 Task: AssignCarxxstreet791@gmail.com as Assignee of Child Issue ChildIssue0000000159 of Issue Issue0000000080 in Backlog  in Scrum Project Project0000000016 in Jira. AssignCarxxstreet791@gmail.com as Assignee of Child Issue ChildIssue0000000160 of Issue Issue0000000080 in Backlog  in Scrum Project Project0000000016 in Jira. Assign Issue Issue0000000071 to Sprint Sprint0000000043 in Scrum Project Project0000000015 in Jira. Assign Issue Issue0000000072 to Sprint Sprint0000000043 in Scrum Project Project0000000015 in Jira. Assign Issue Issue0000000073 to Sprint Sprint0000000044 in Scrum Project Project0000000015 in Jira
Action: Mouse moved to (388, 526)
Screenshot: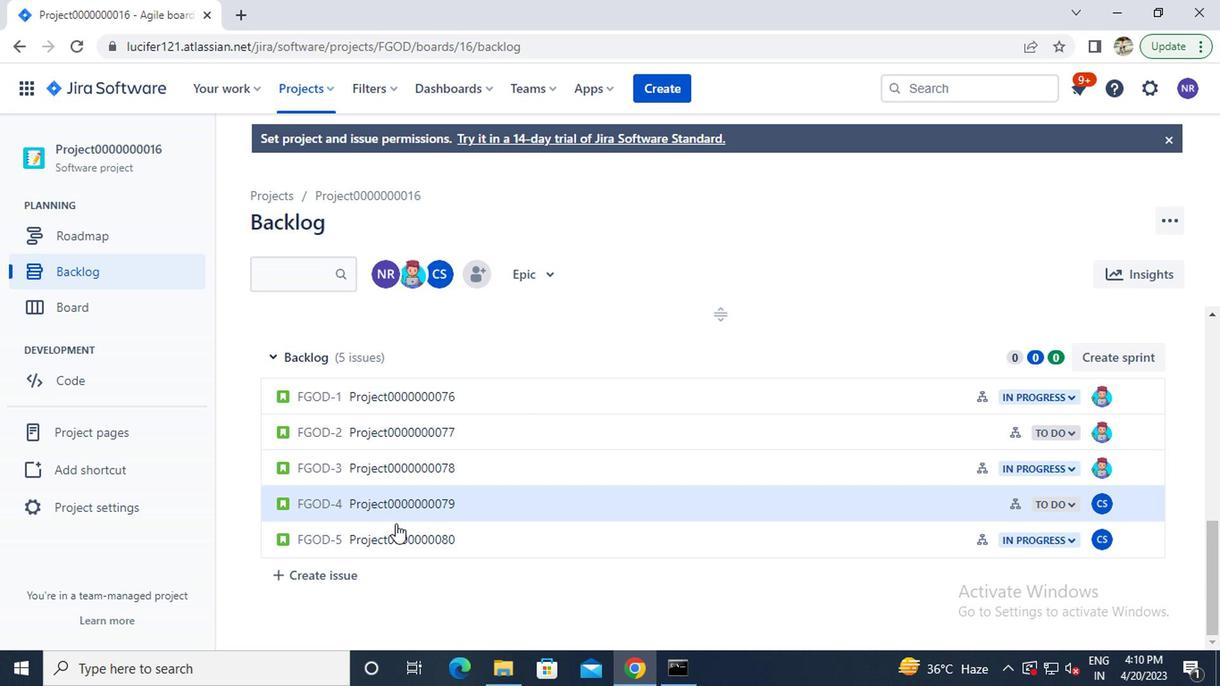 
Action: Mouse pressed left at (388, 526)
Screenshot: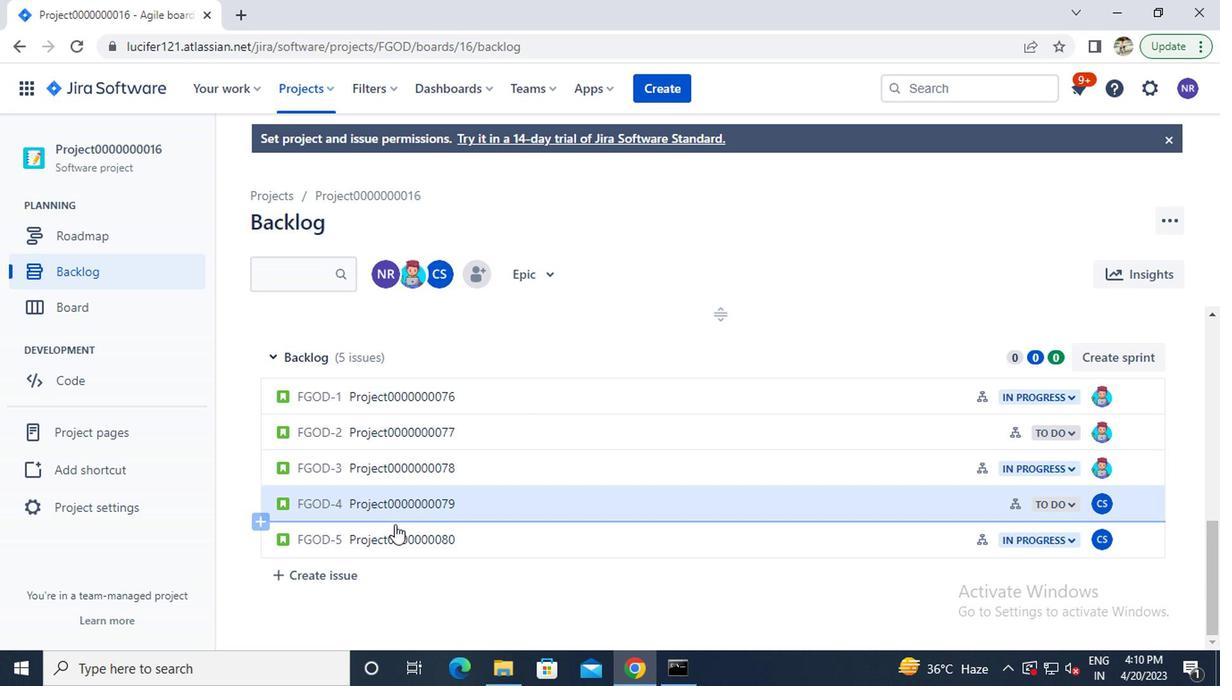 
Action: Mouse moved to (385, 530)
Screenshot: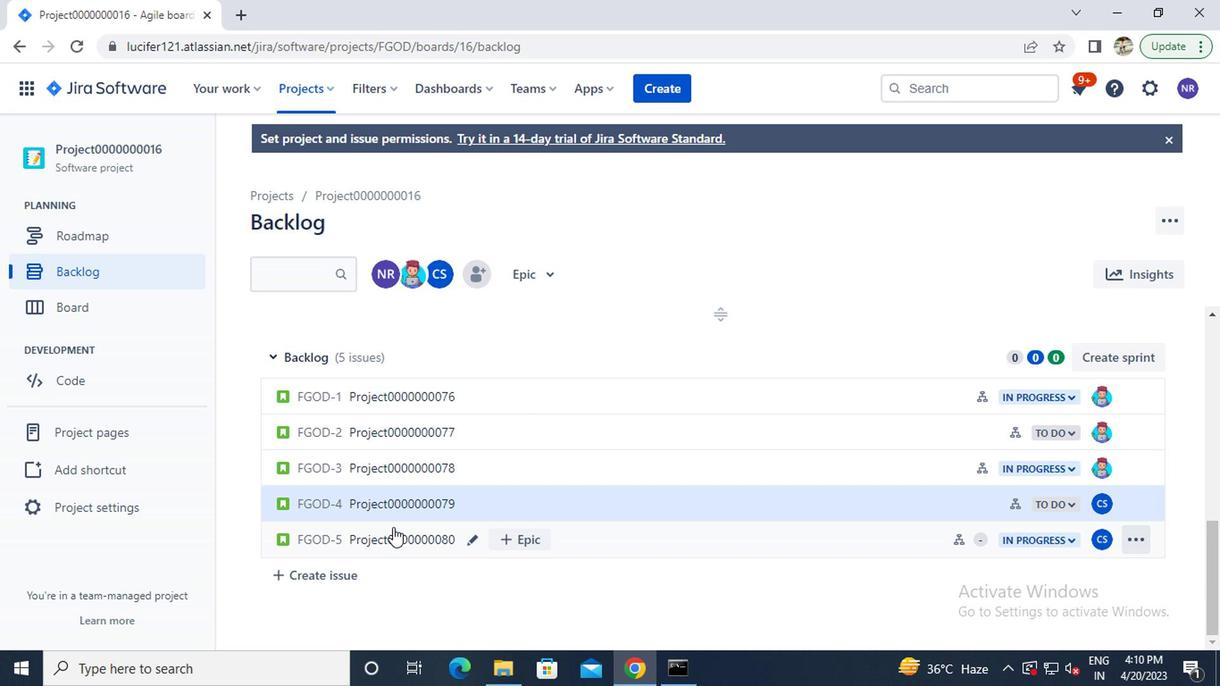 
Action: Mouse pressed left at (385, 530)
Screenshot: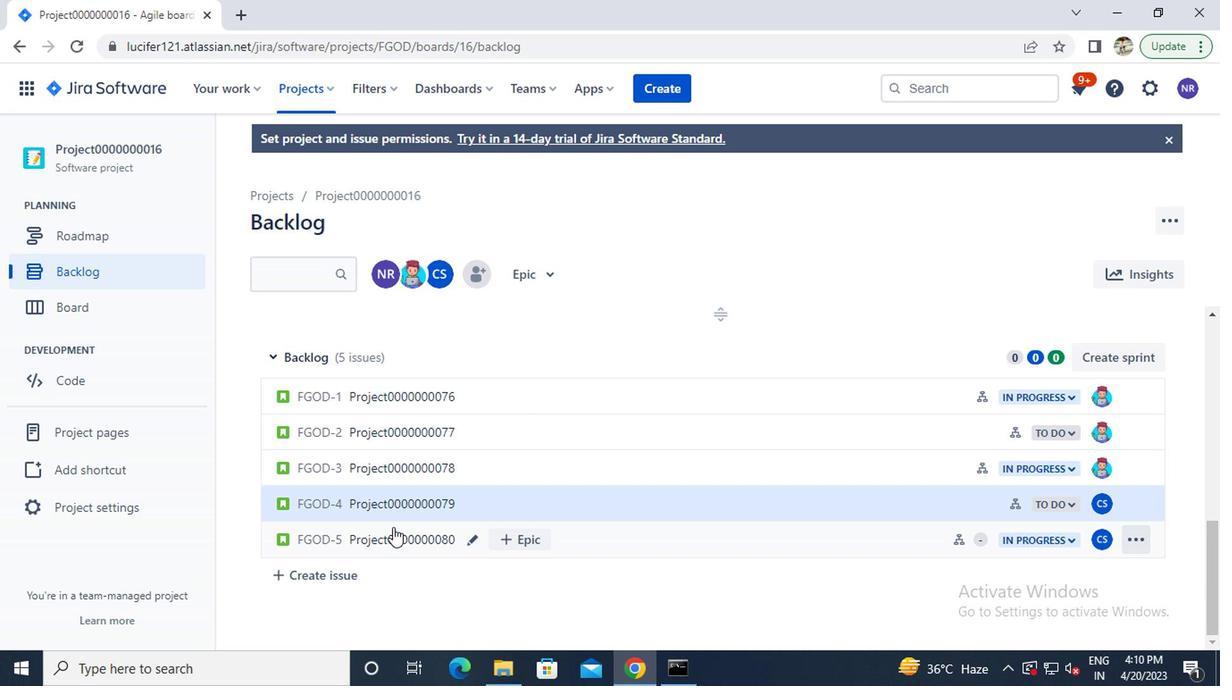 
Action: Mouse moved to (936, 457)
Screenshot: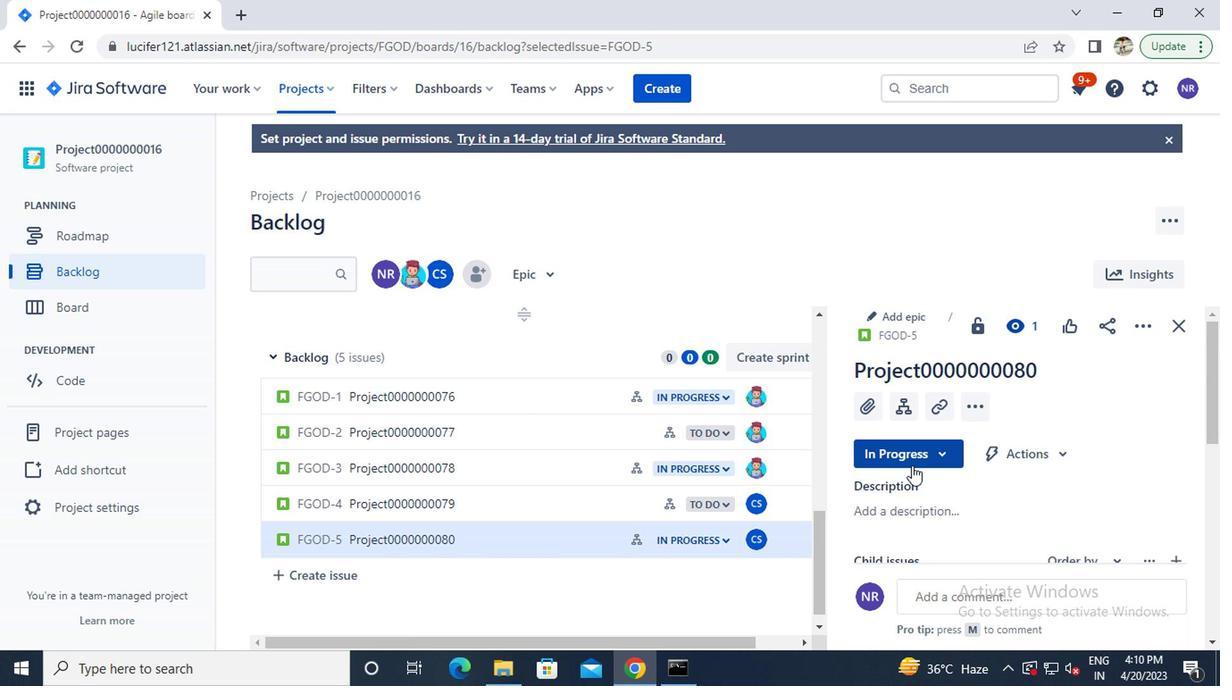 
Action: Mouse scrolled (936, 456) with delta (0, -1)
Screenshot: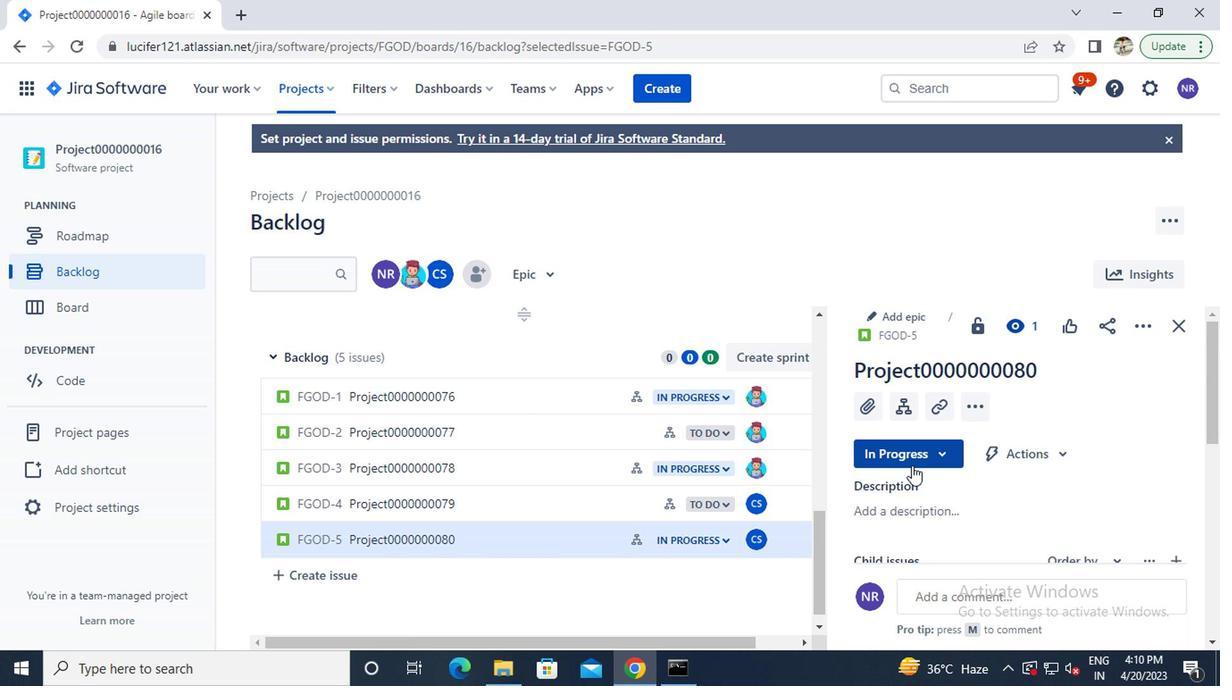 
Action: Mouse moved to (940, 455)
Screenshot: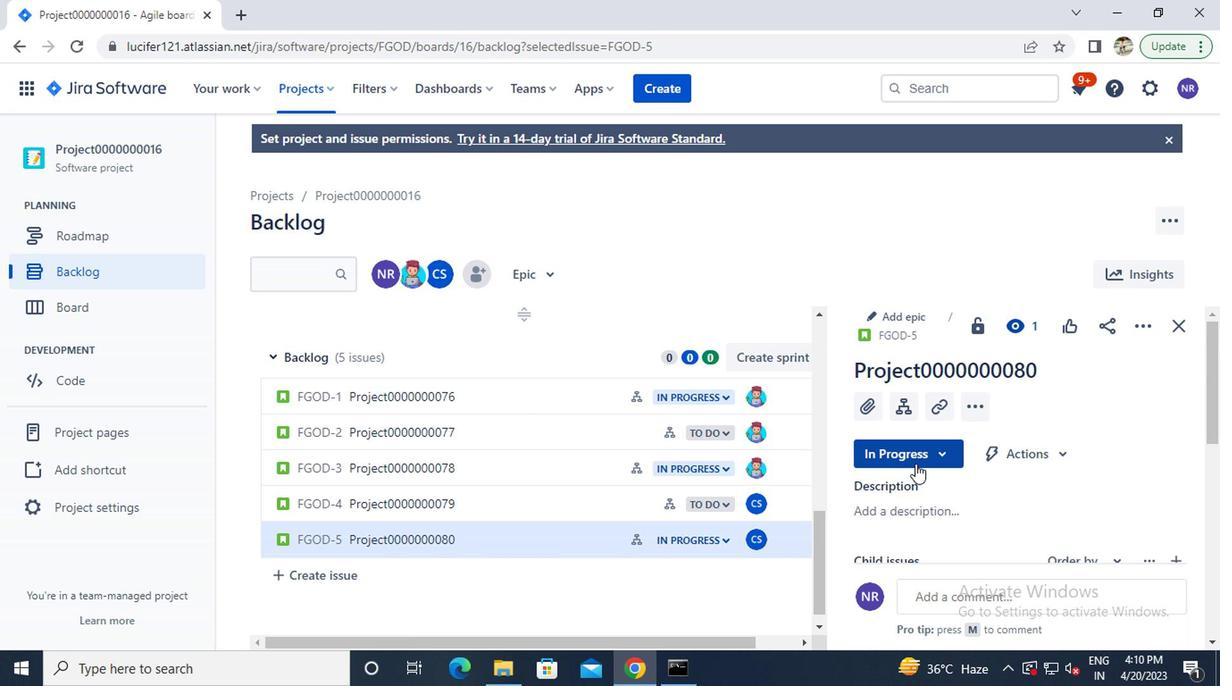 
Action: Mouse scrolled (940, 453) with delta (0, -1)
Screenshot: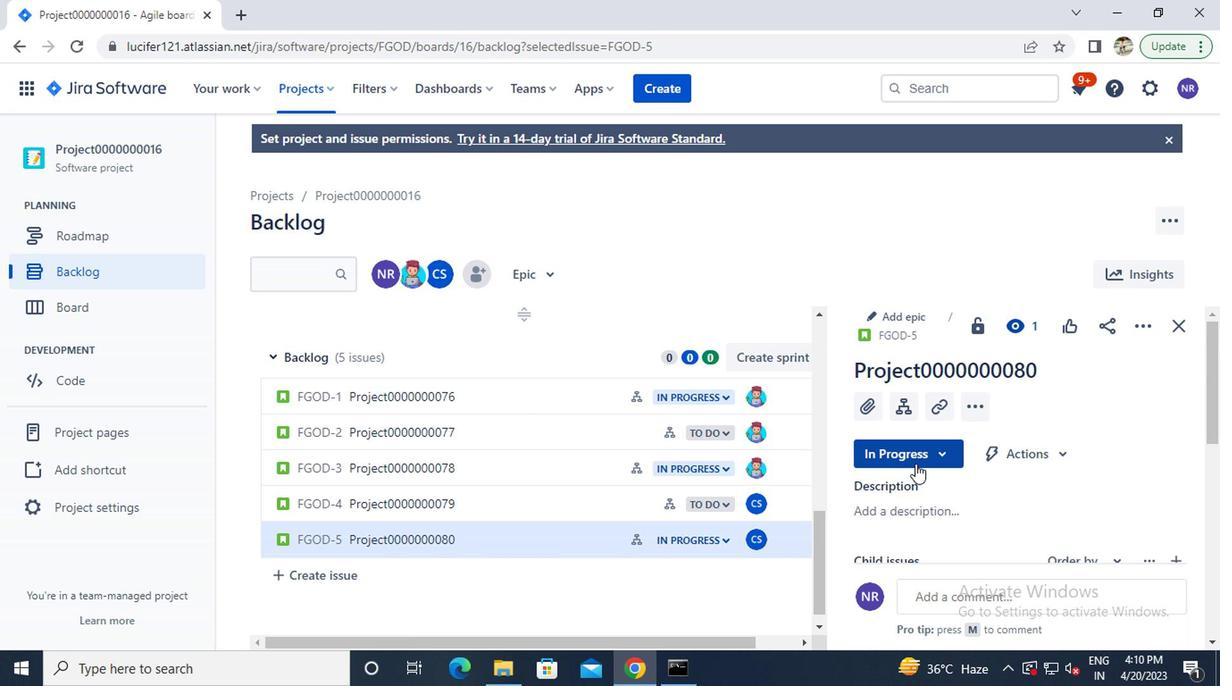 
Action: Mouse moved to (1101, 439)
Screenshot: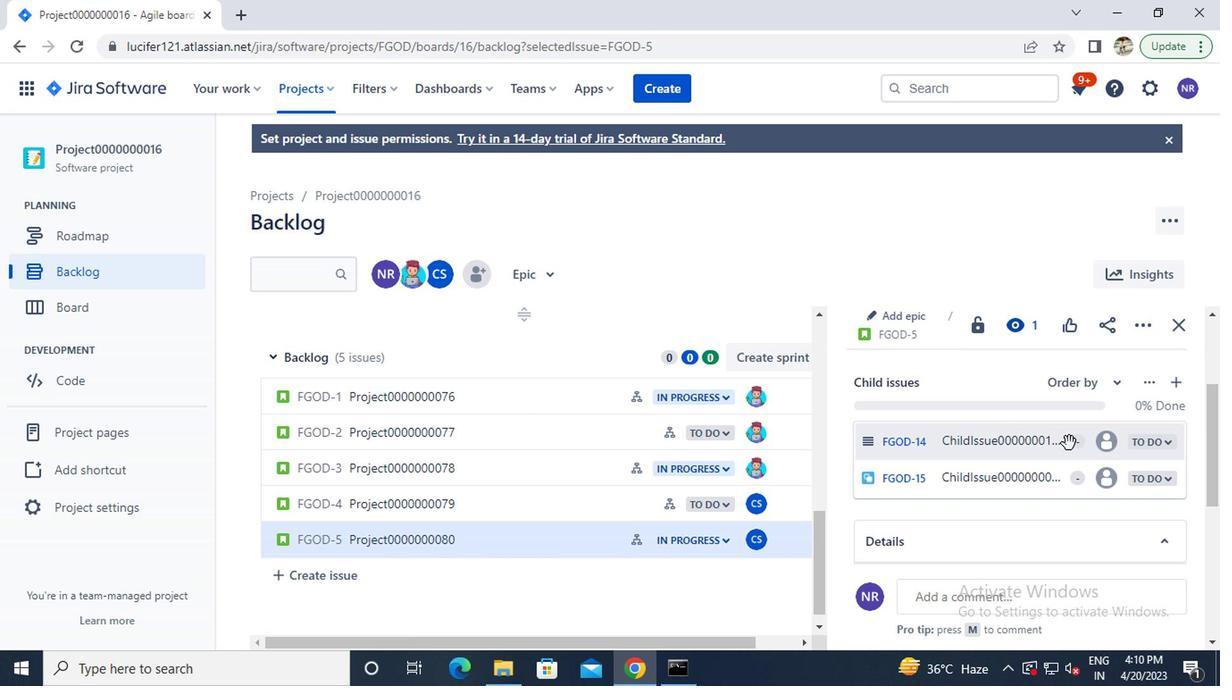 
Action: Mouse pressed left at (1101, 439)
Screenshot: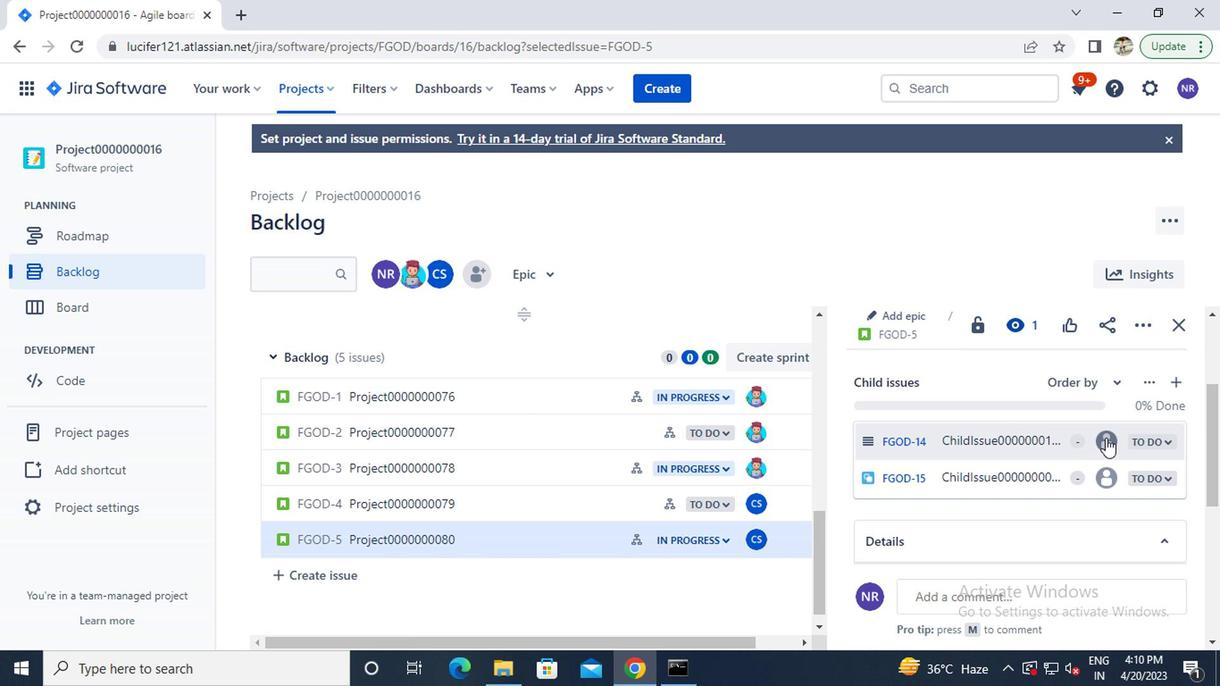 
Action: Key pressed c
Screenshot: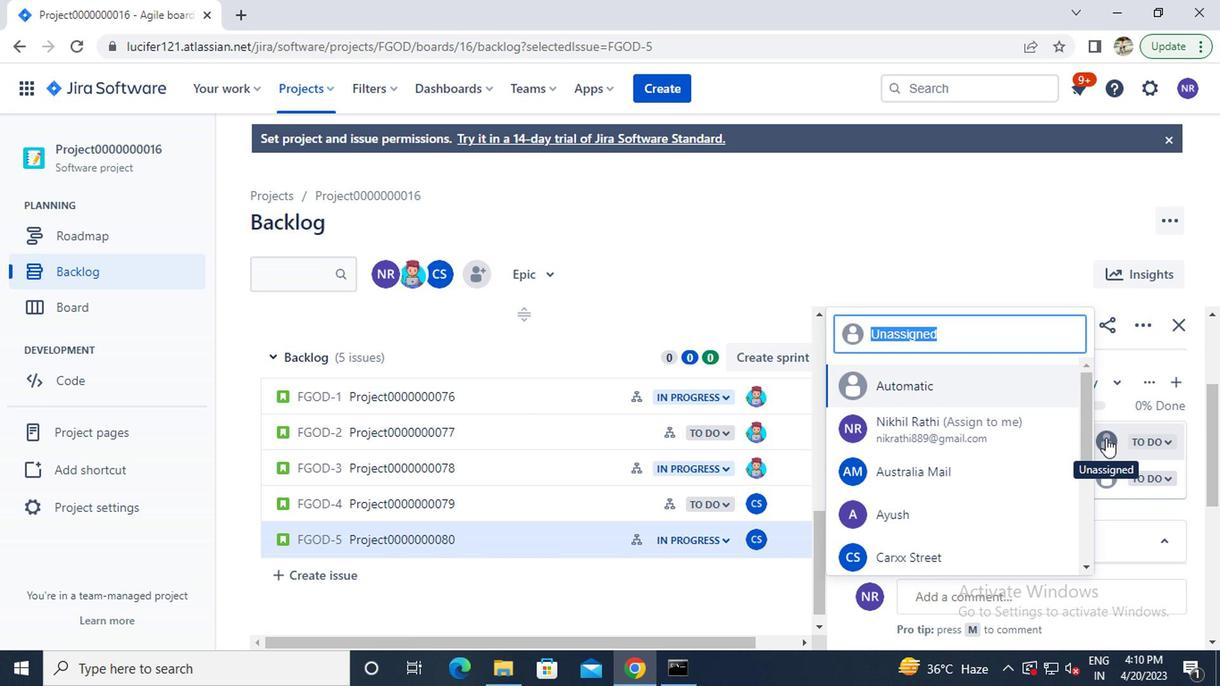 
Action: Mouse moved to (964, 439)
Screenshot: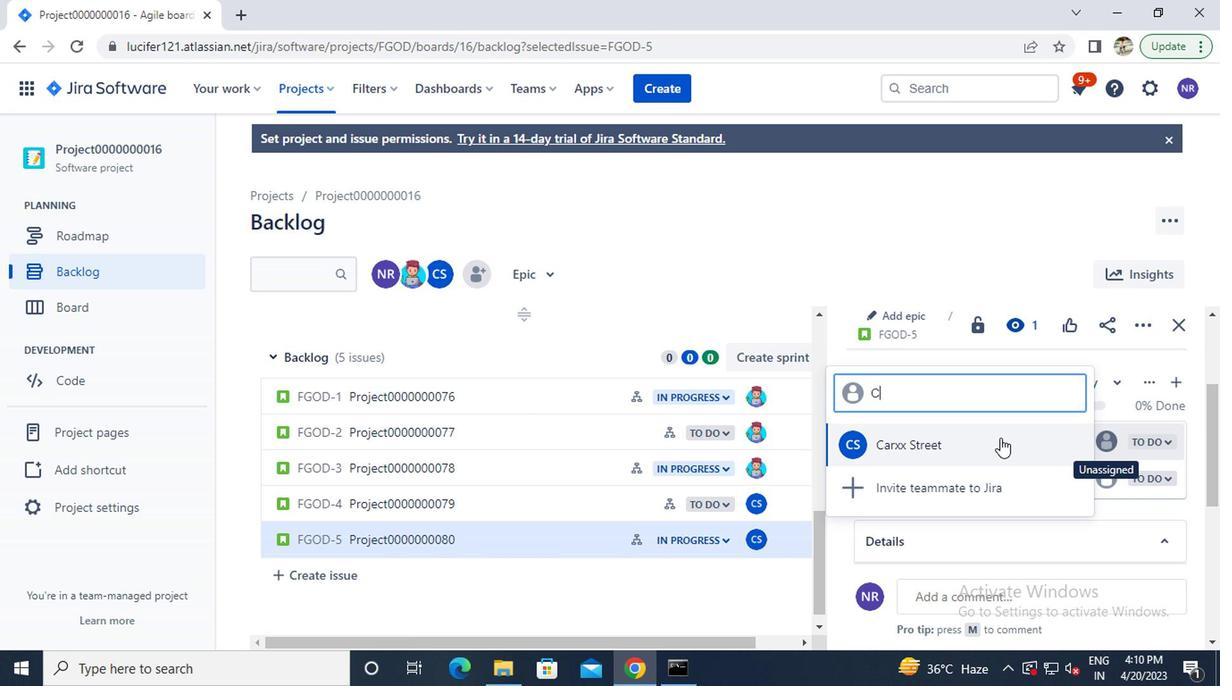 
Action: Mouse pressed left at (964, 439)
Screenshot: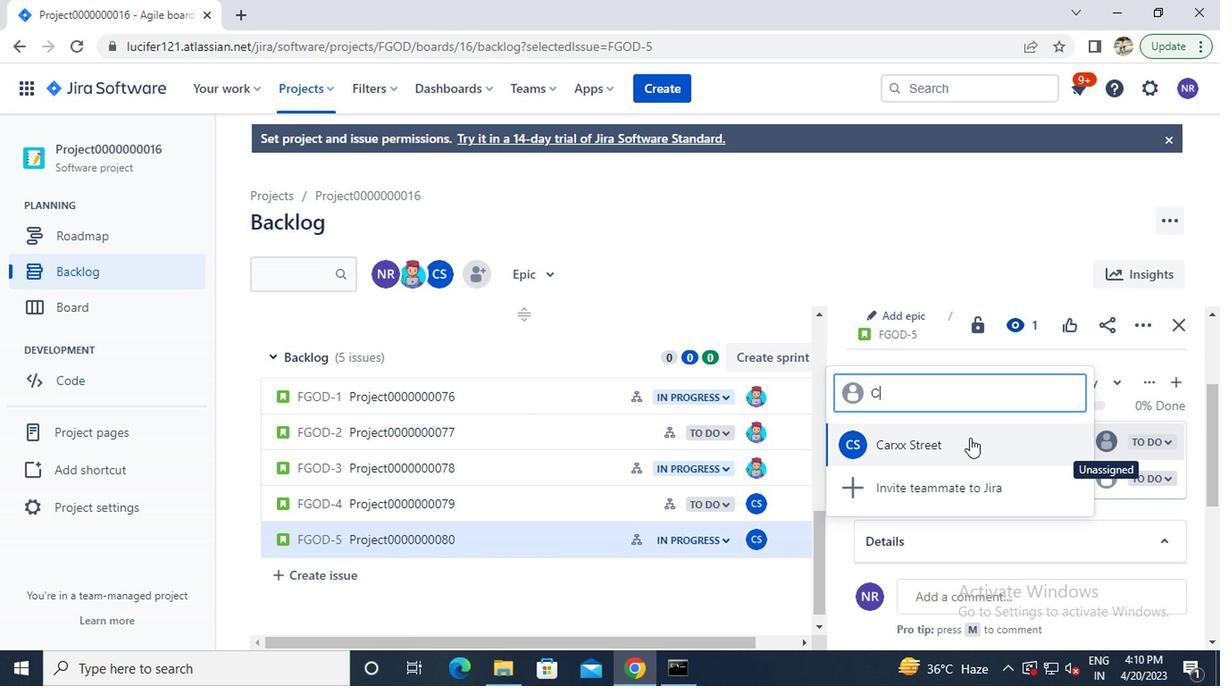 
Action: Mouse moved to (1103, 480)
Screenshot: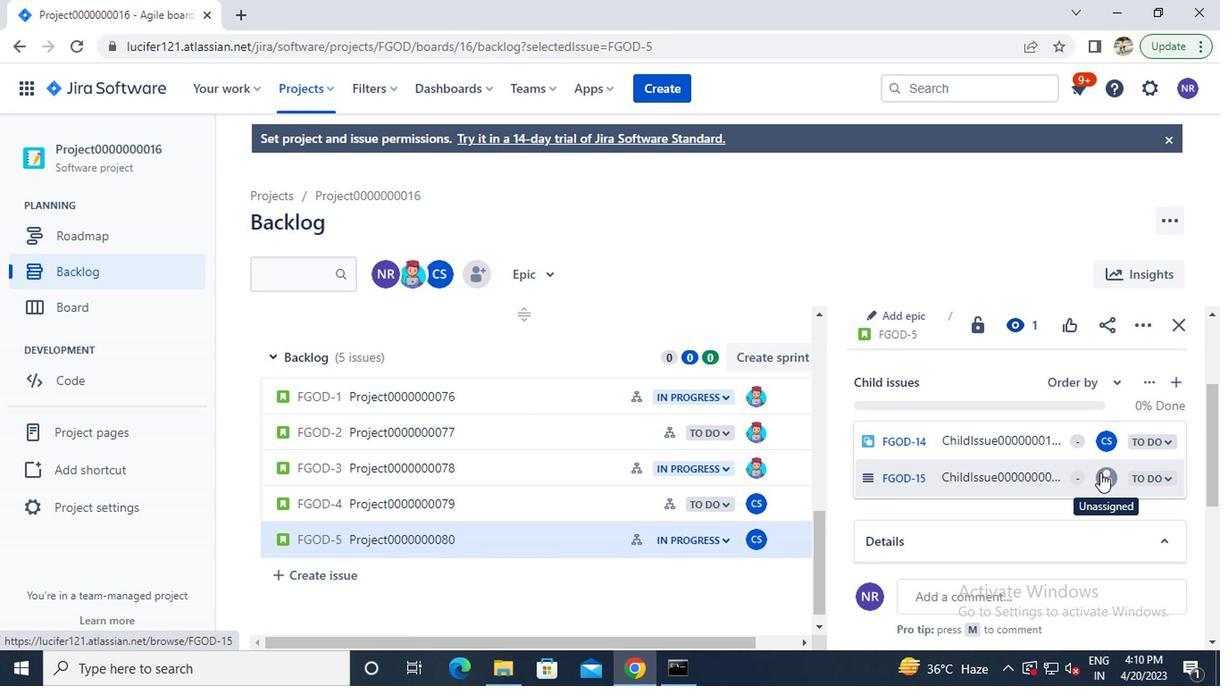 
Action: Mouse pressed left at (1103, 480)
Screenshot: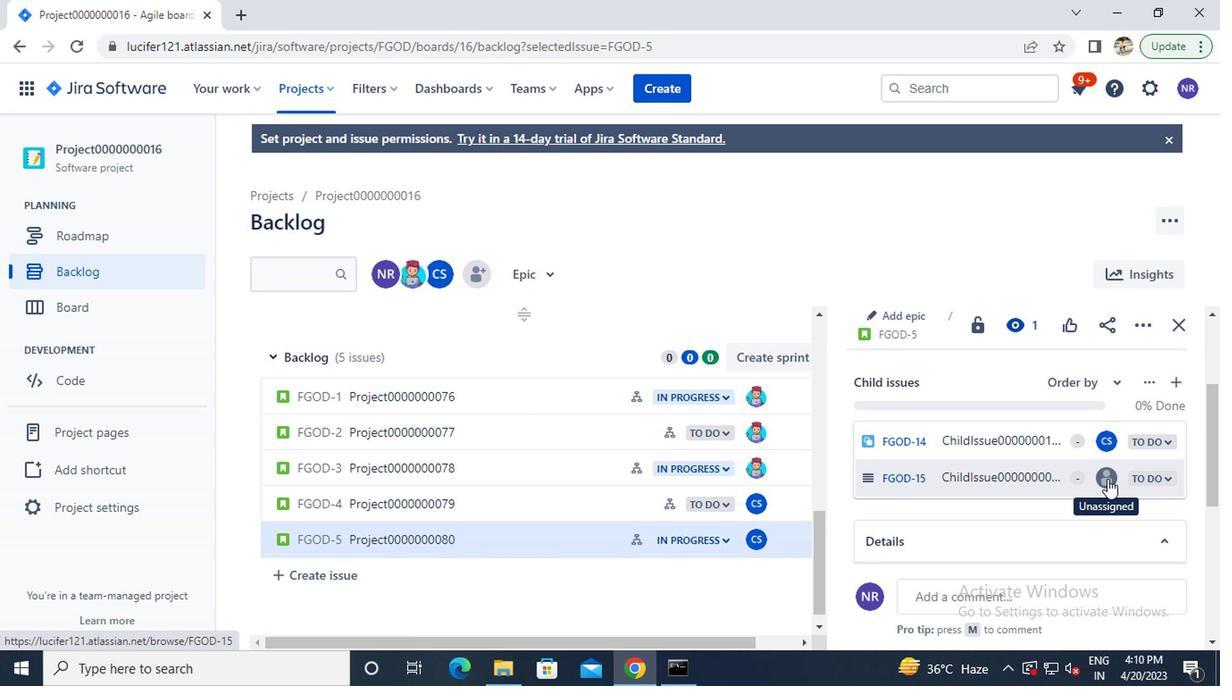 
Action: Key pressed c
Screenshot: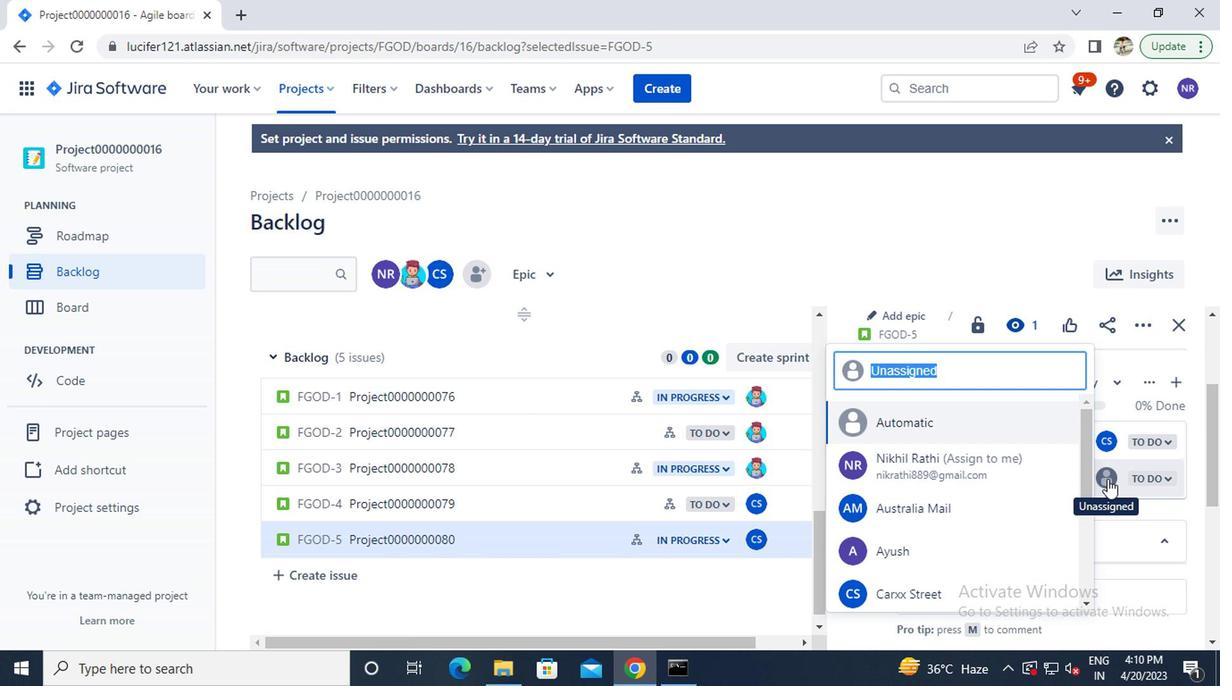 
Action: Mouse moved to (934, 472)
Screenshot: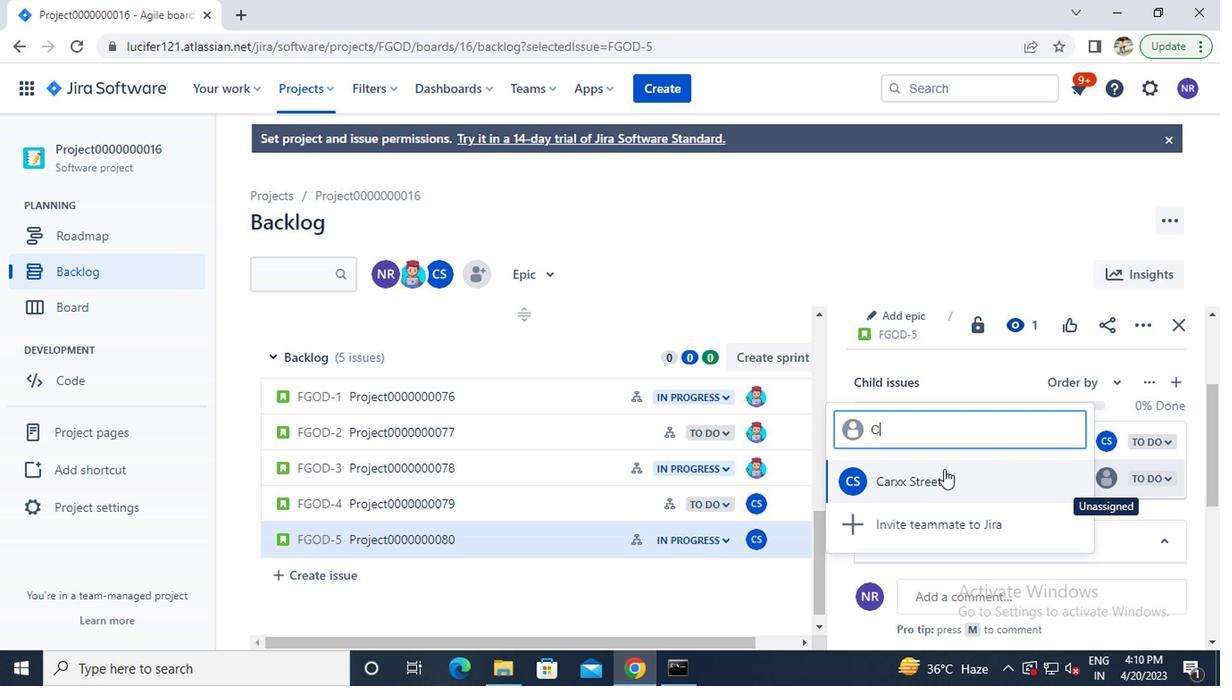 
Action: Mouse pressed left at (934, 472)
Screenshot: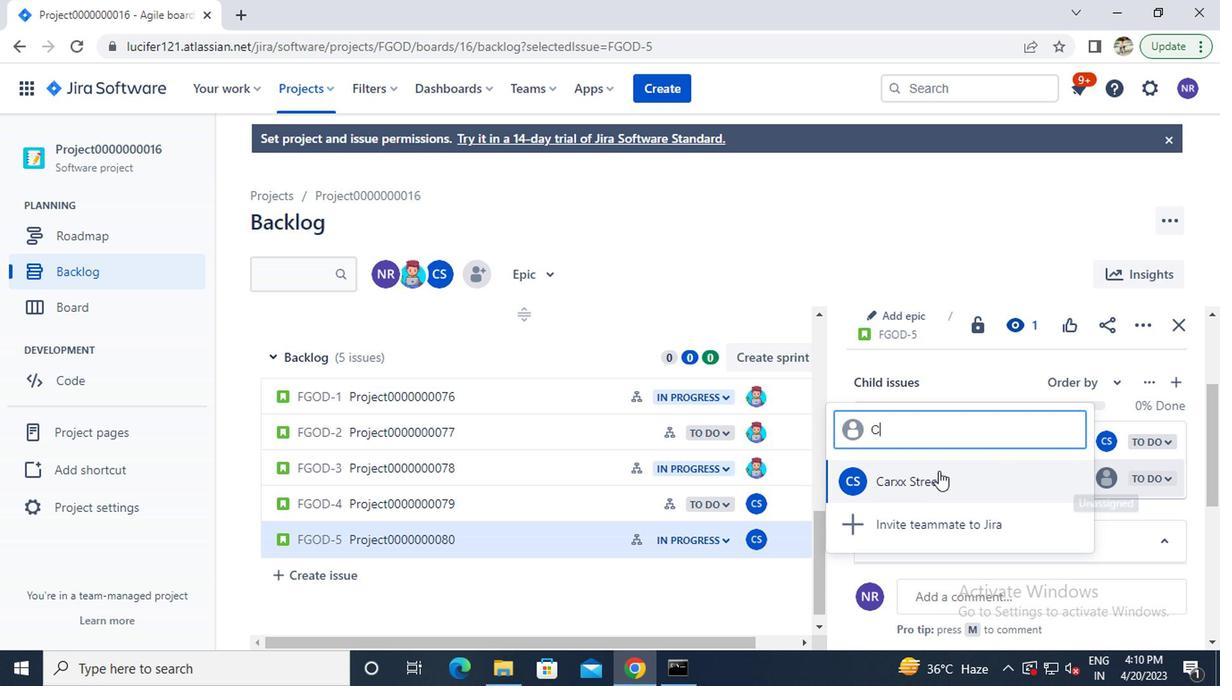 
Action: Mouse moved to (297, 93)
Screenshot: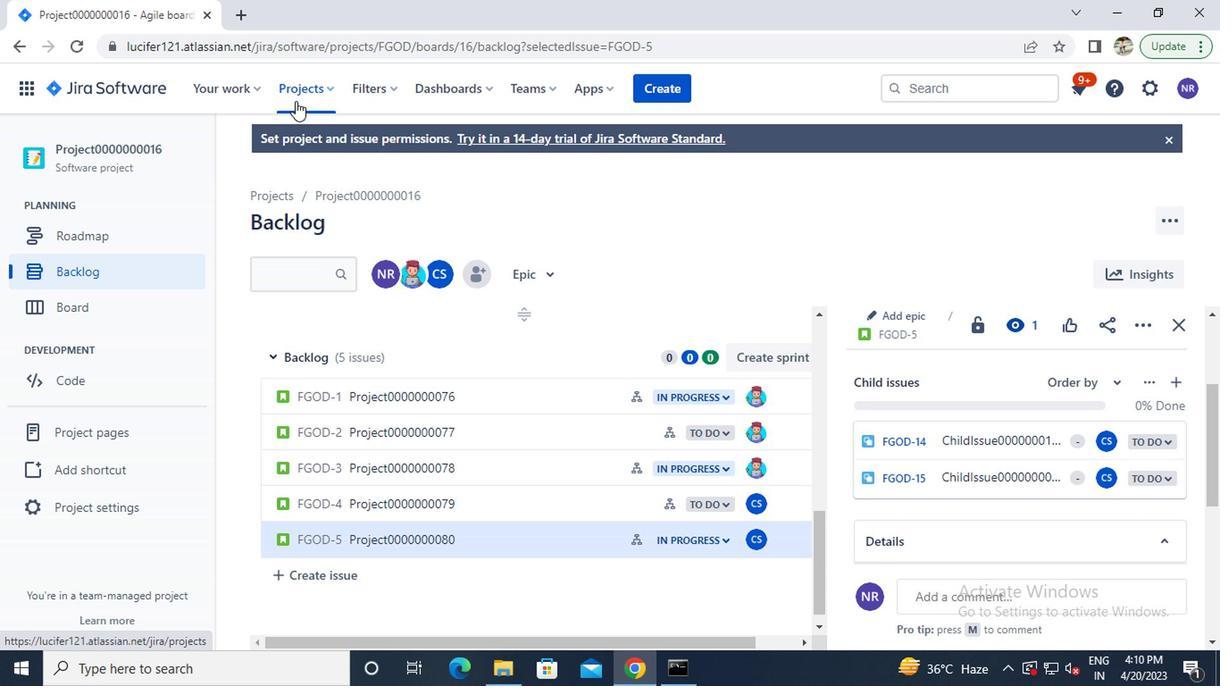 
Action: Mouse pressed left at (297, 93)
Screenshot: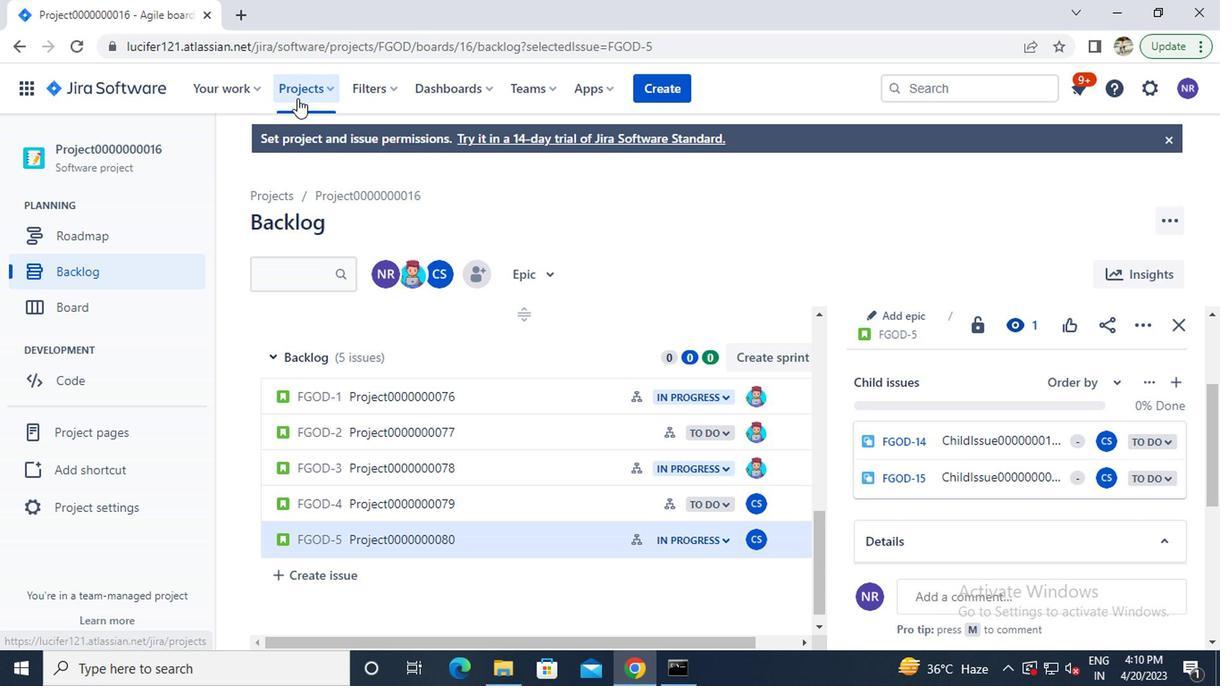 
Action: Mouse moved to (333, 216)
Screenshot: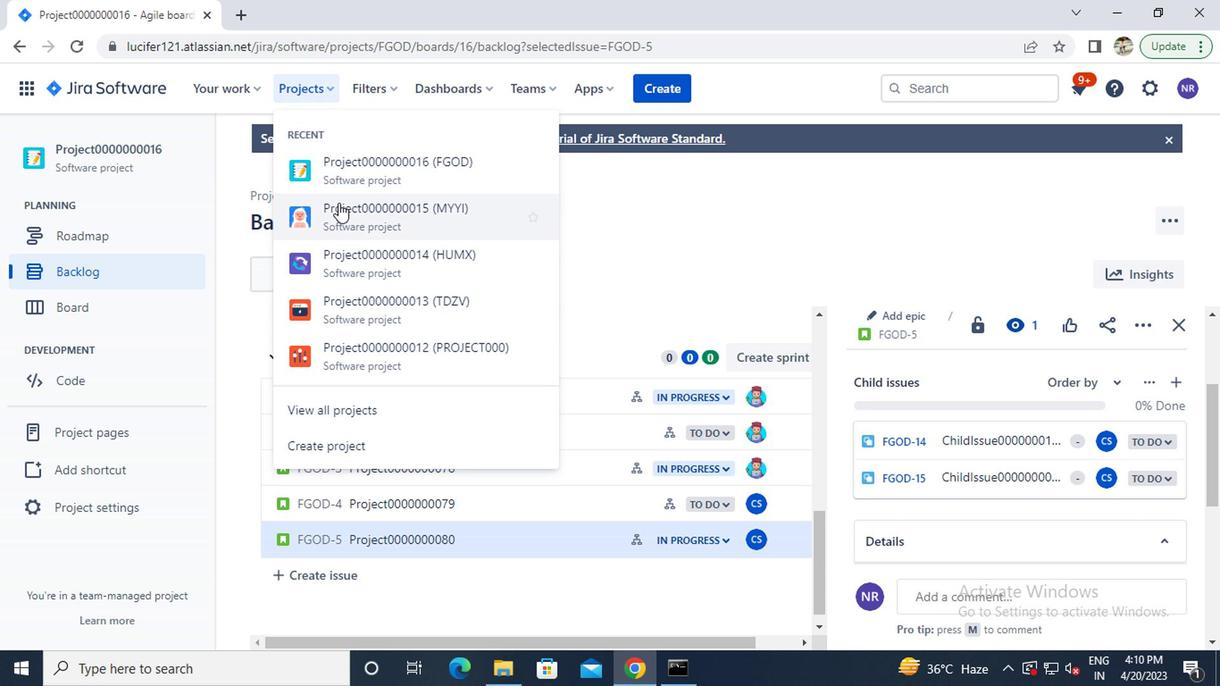 
Action: Mouse pressed left at (333, 216)
Screenshot: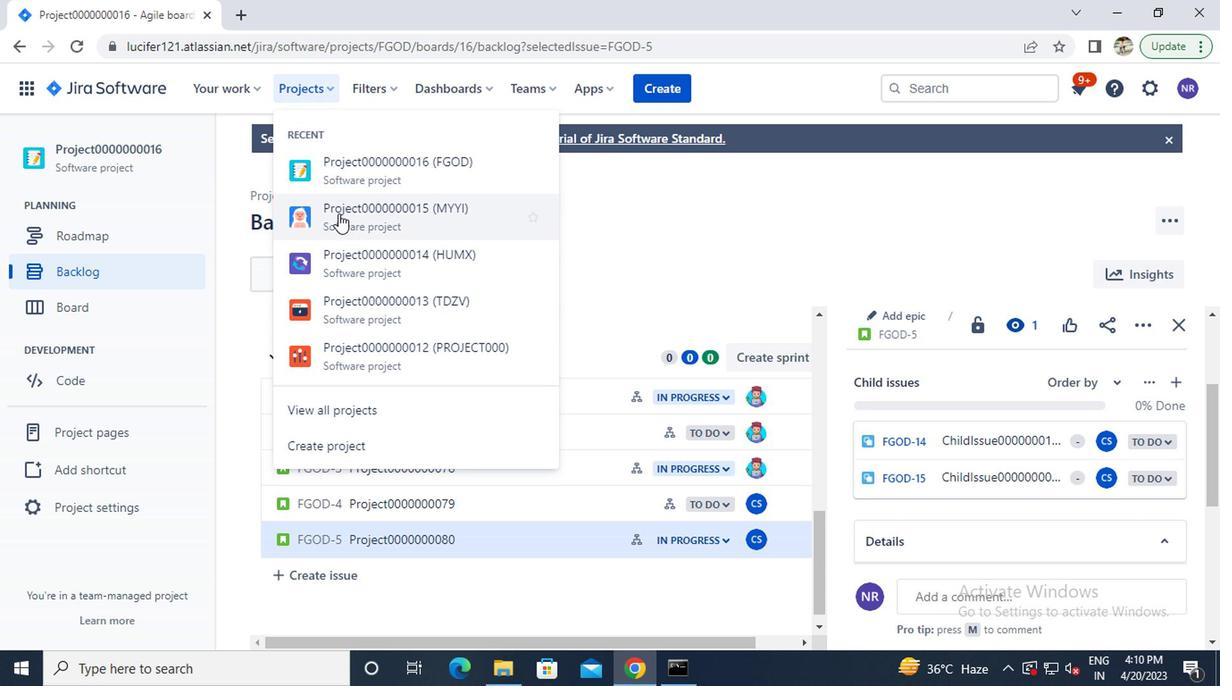 
Action: Mouse moved to (87, 265)
Screenshot: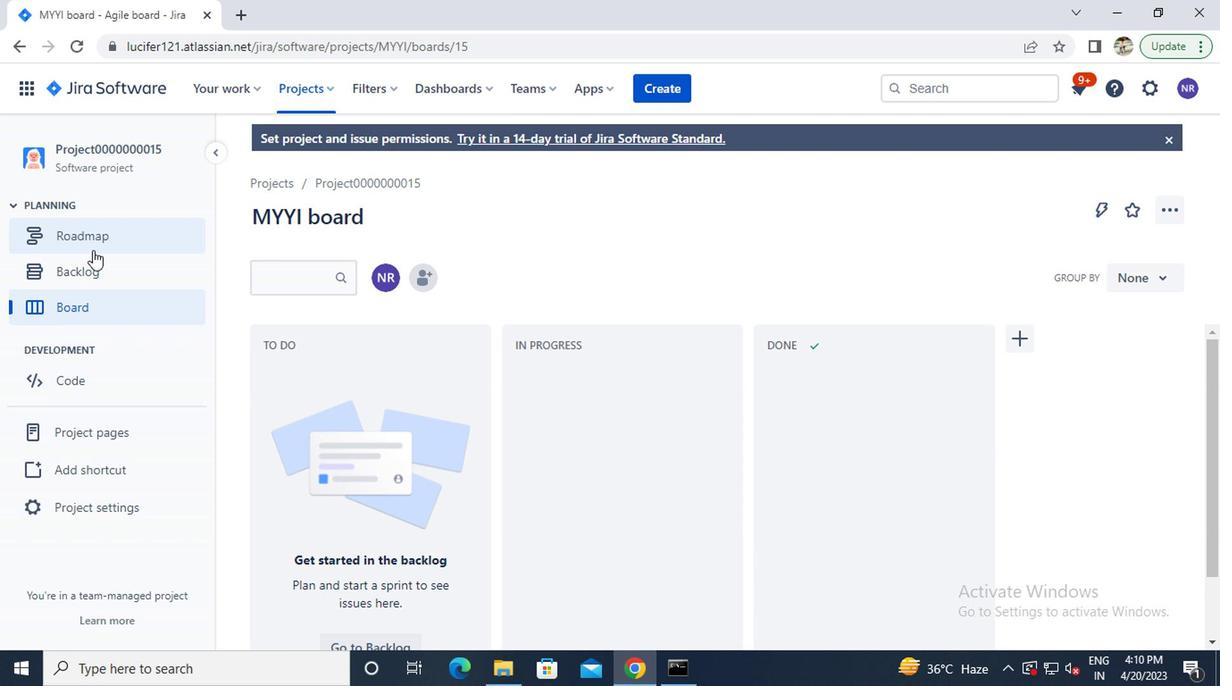 
Action: Mouse pressed left at (87, 265)
Screenshot: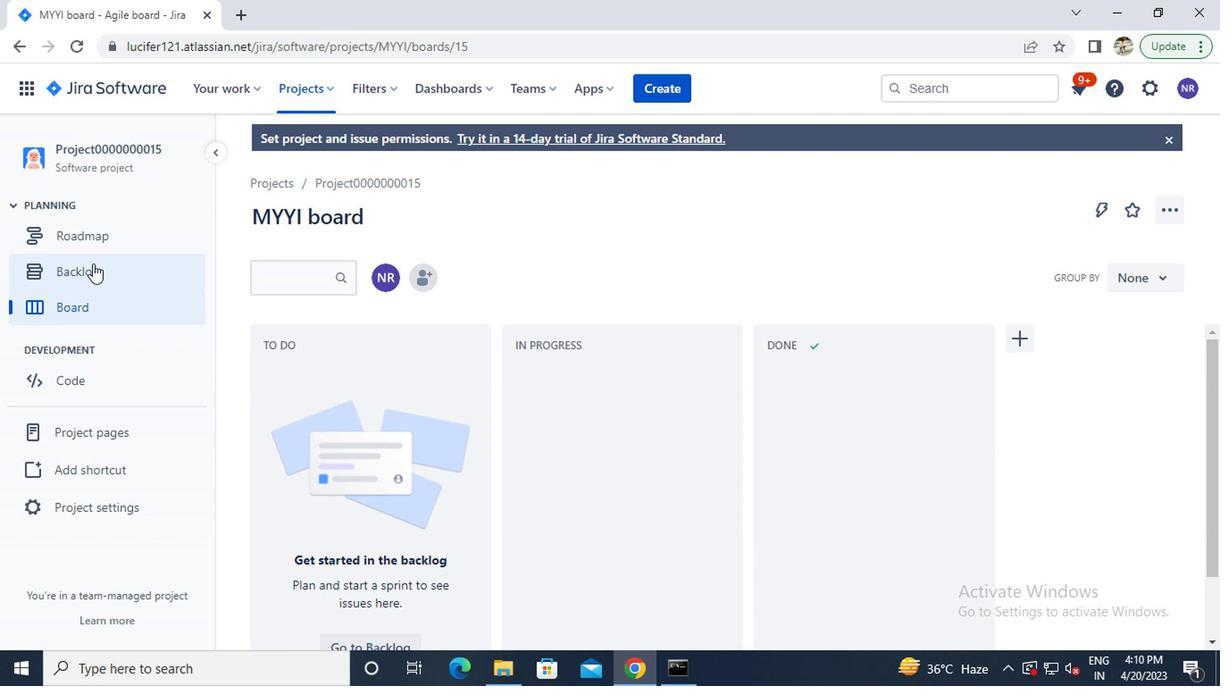 
Action: Mouse moved to (615, 322)
Screenshot: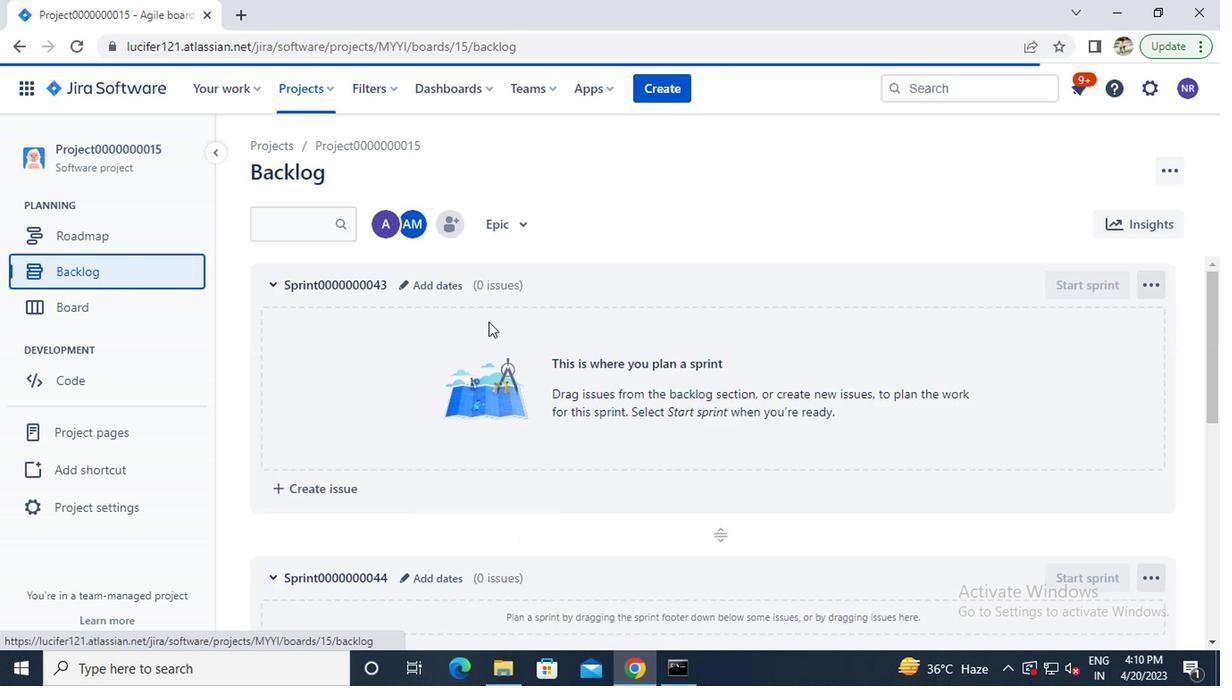 
Action: Mouse scrolled (615, 320) with delta (0, -1)
Screenshot: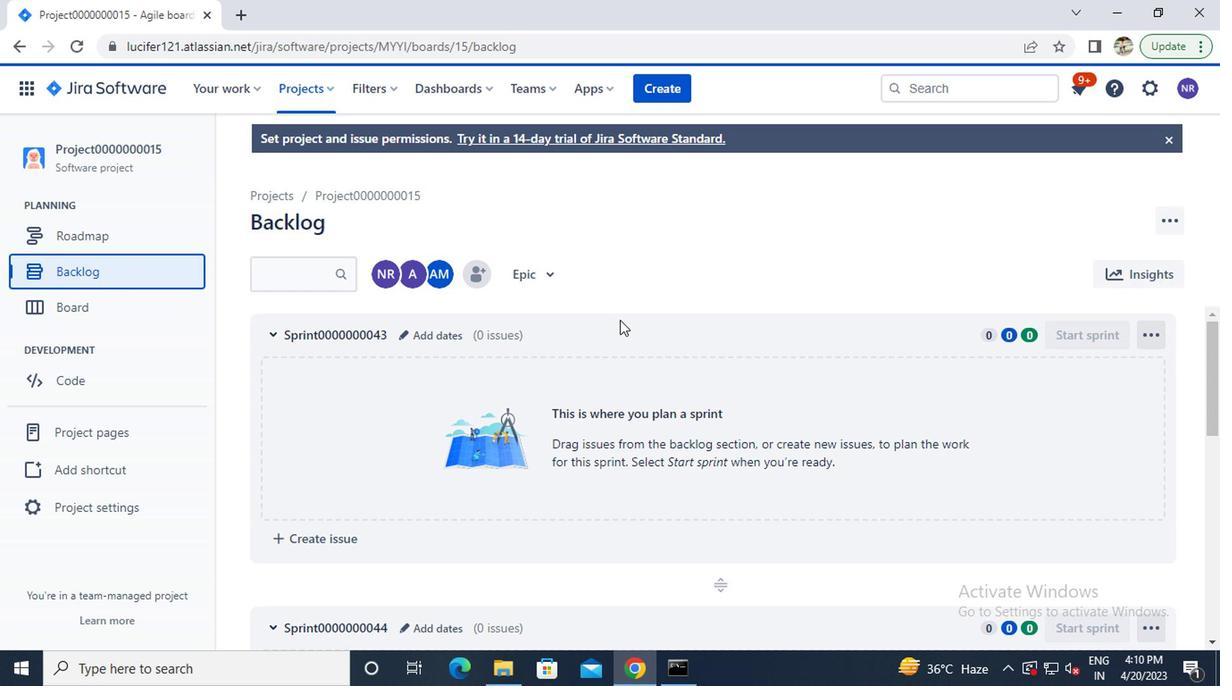 
Action: Mouse moved to (634, 323)
Screenshot: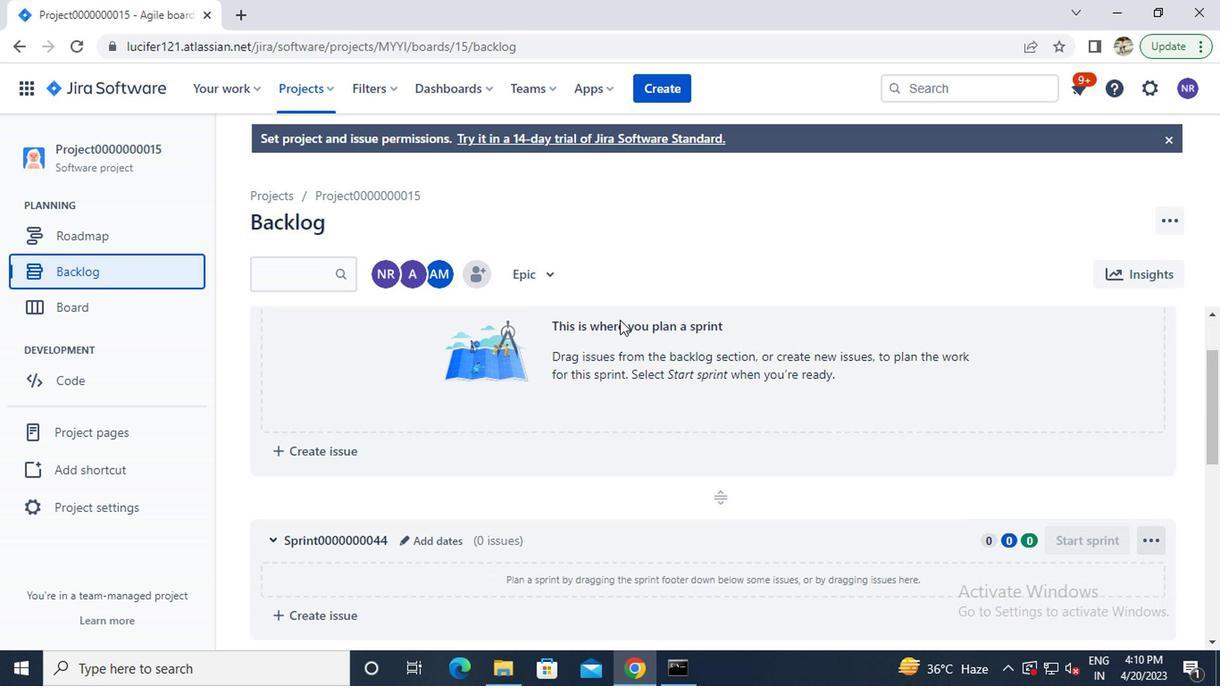 
Action: Mouse scrolled (634, 322) with delta (0, 0)
Screenshot: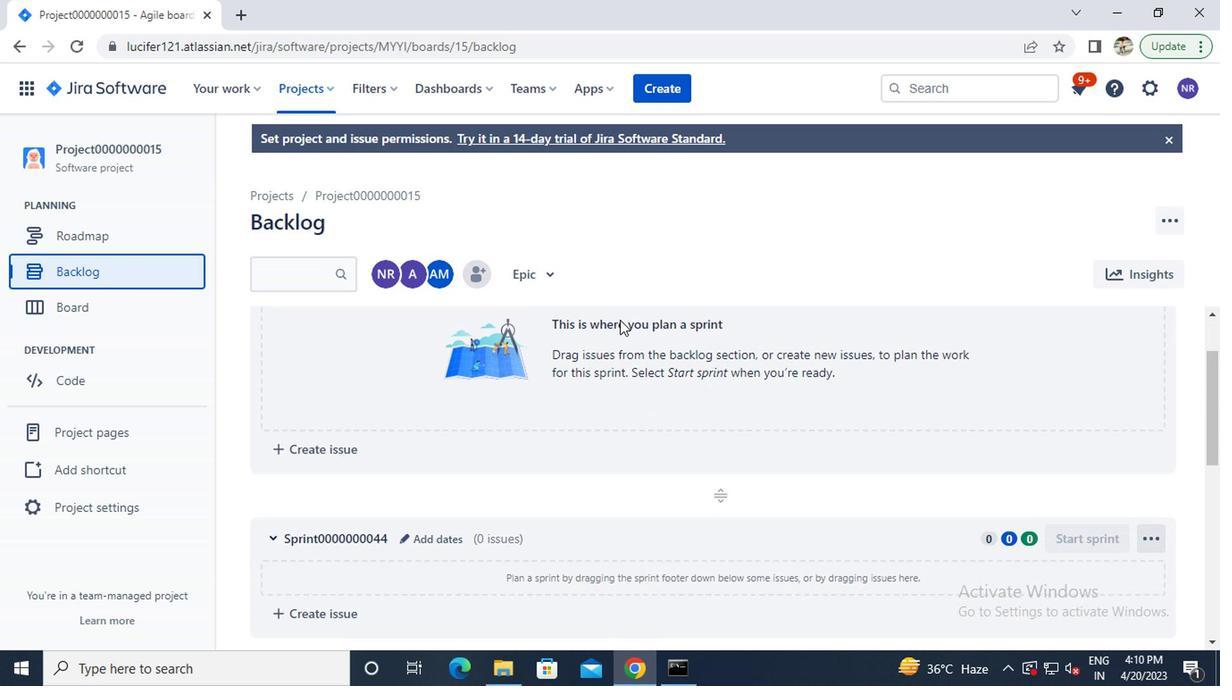 
Action: Mouse moved to (636, 323)
Screenshot: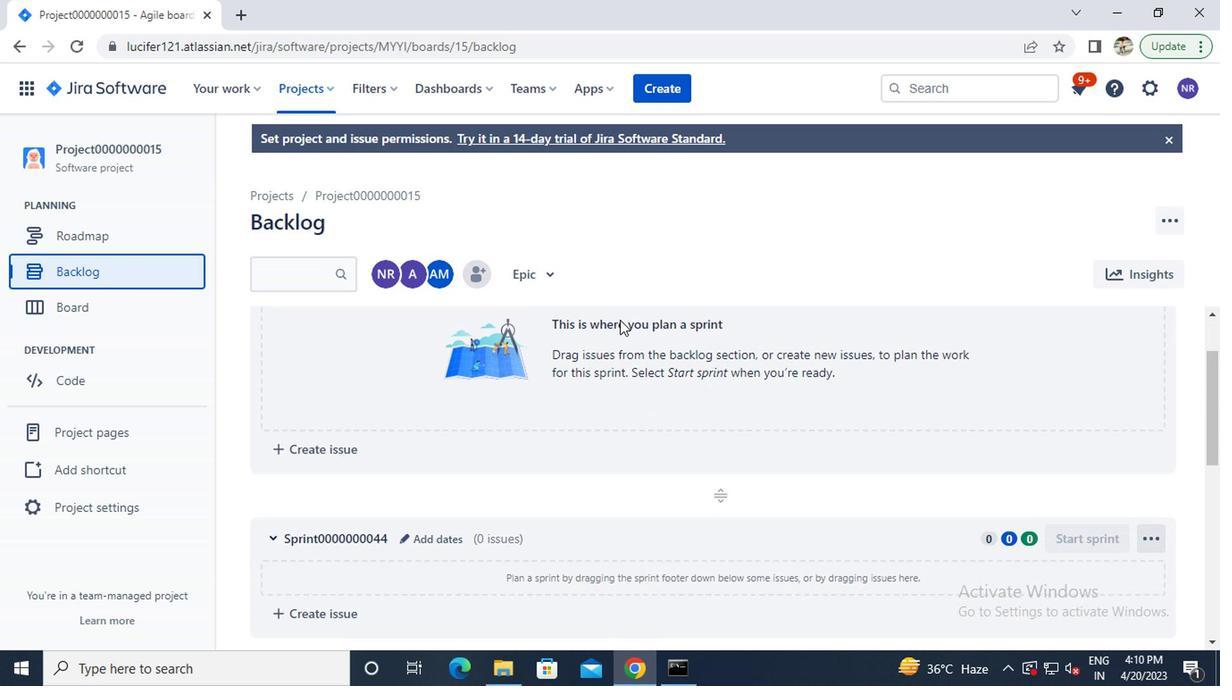 
Action: Mouse scrolled (636, 322) with delta (0, 0)
Screenshot: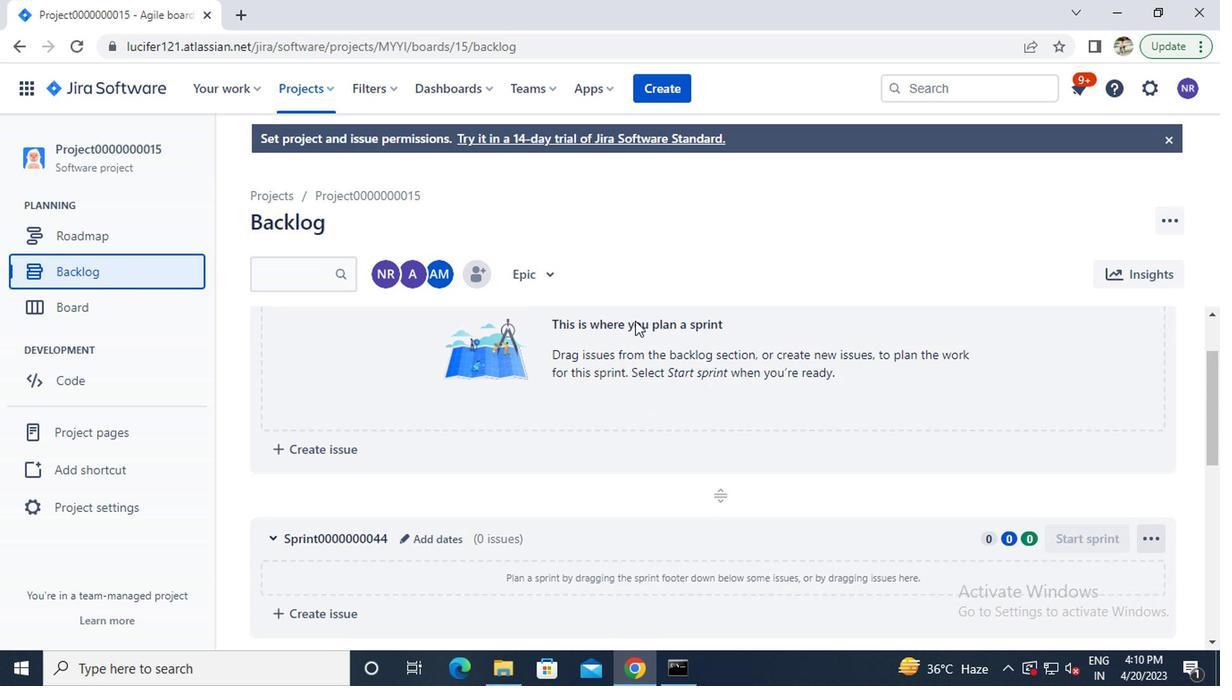 
Action: Mouse scrolled (636, 322) with delta (0, 0)
Screenshot: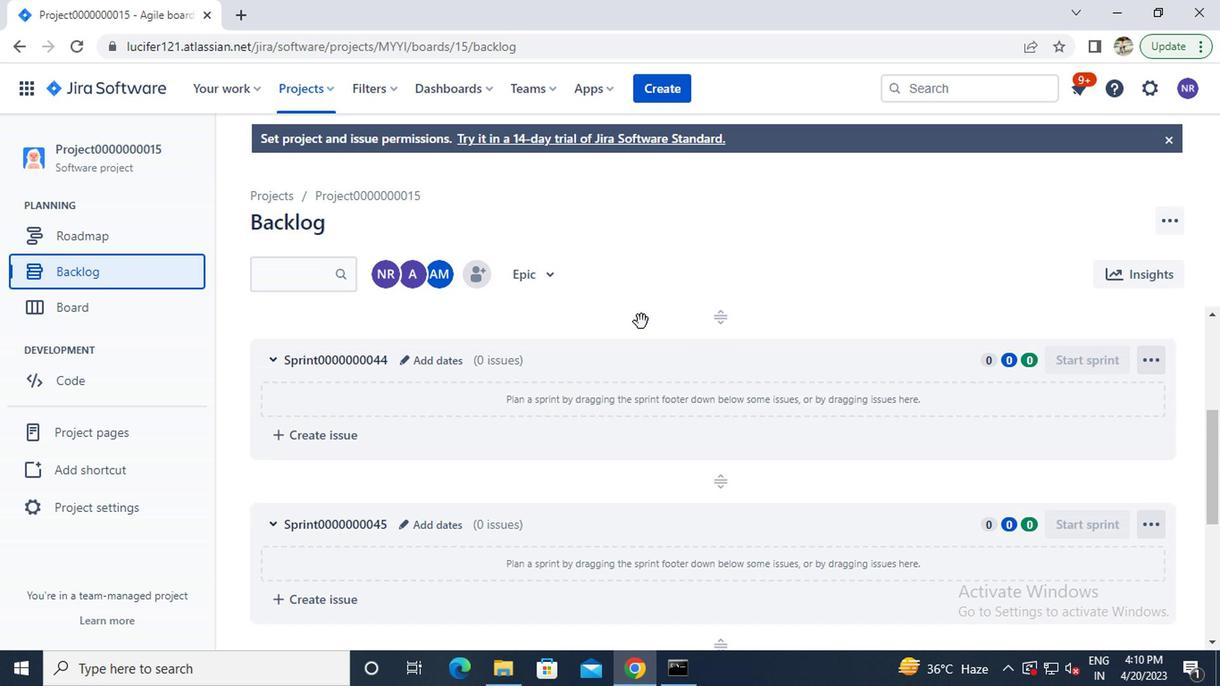 
Action: Mouse scrolled (636, 322) with delta (0, 0)
Screenshot: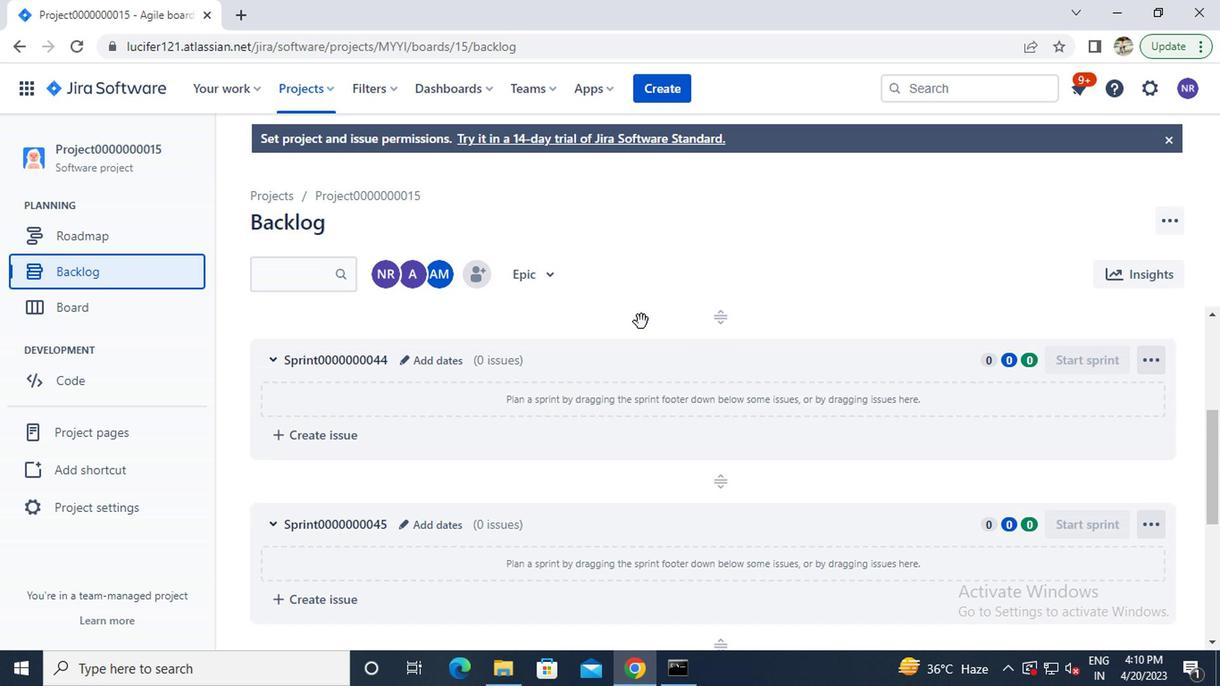 
Action: Mouse moved to (661, 334)
Screenshot: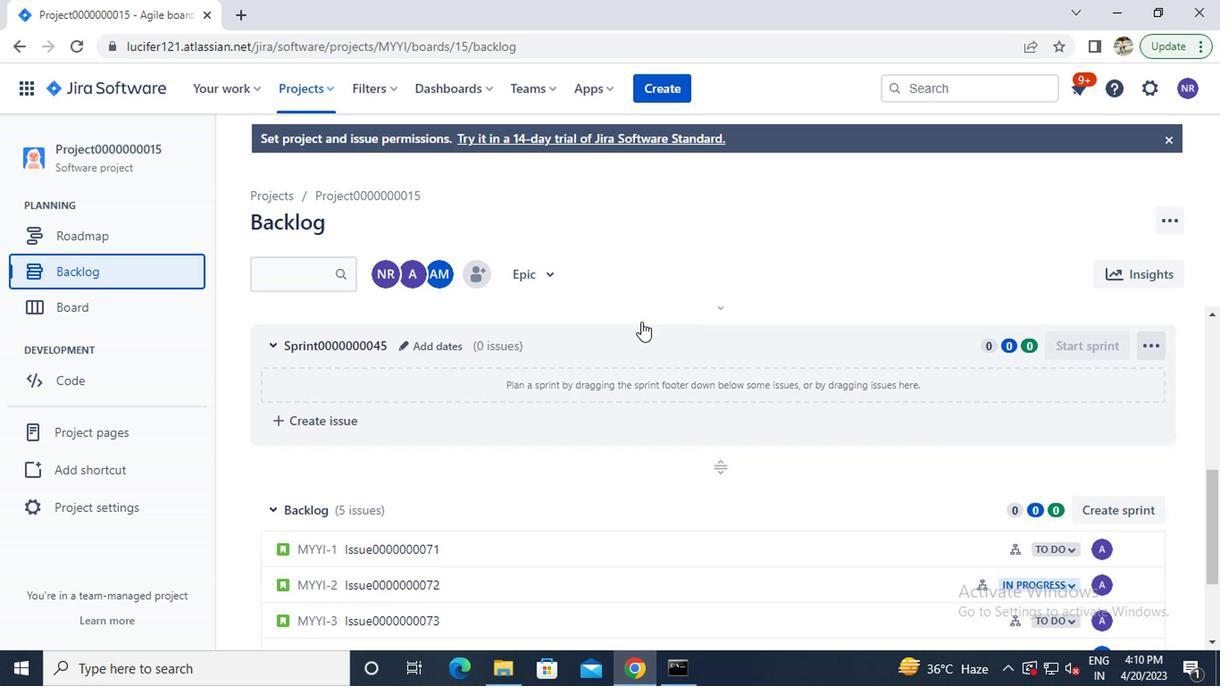 
Action: Mouse scrolled (661, 333) with delta (0, 0)
Screenshot: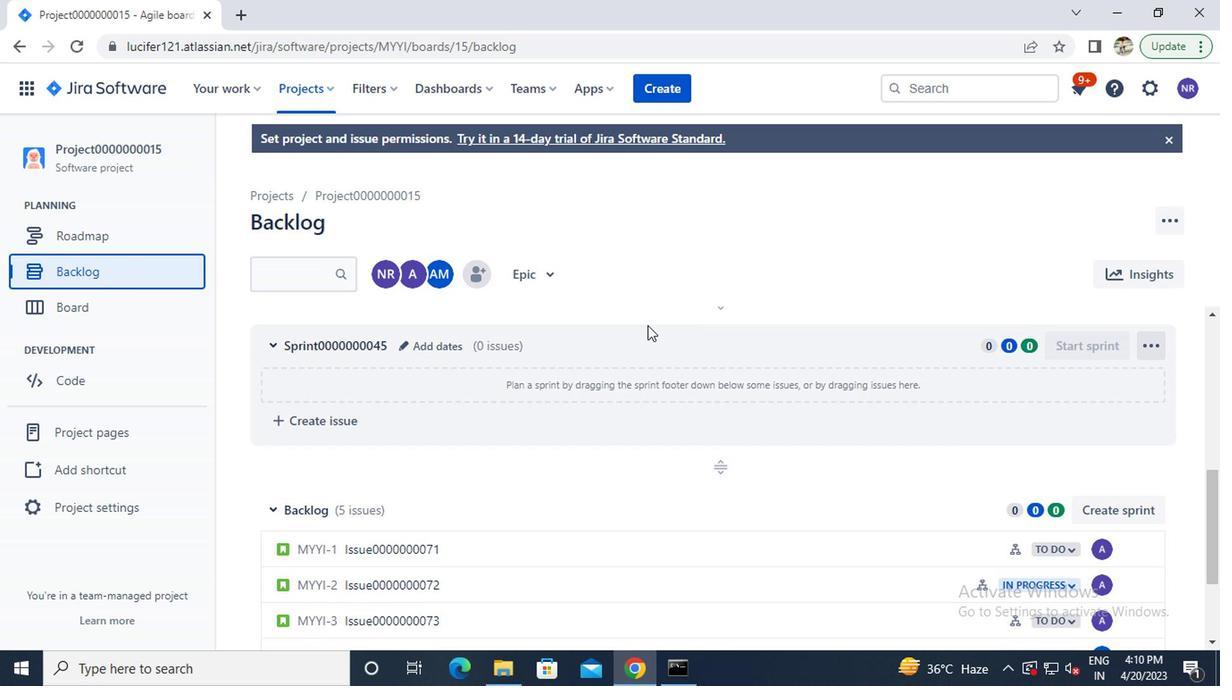 
Action: Mouse scrolled (661, 333) with delta (0, 0)
Screenshot: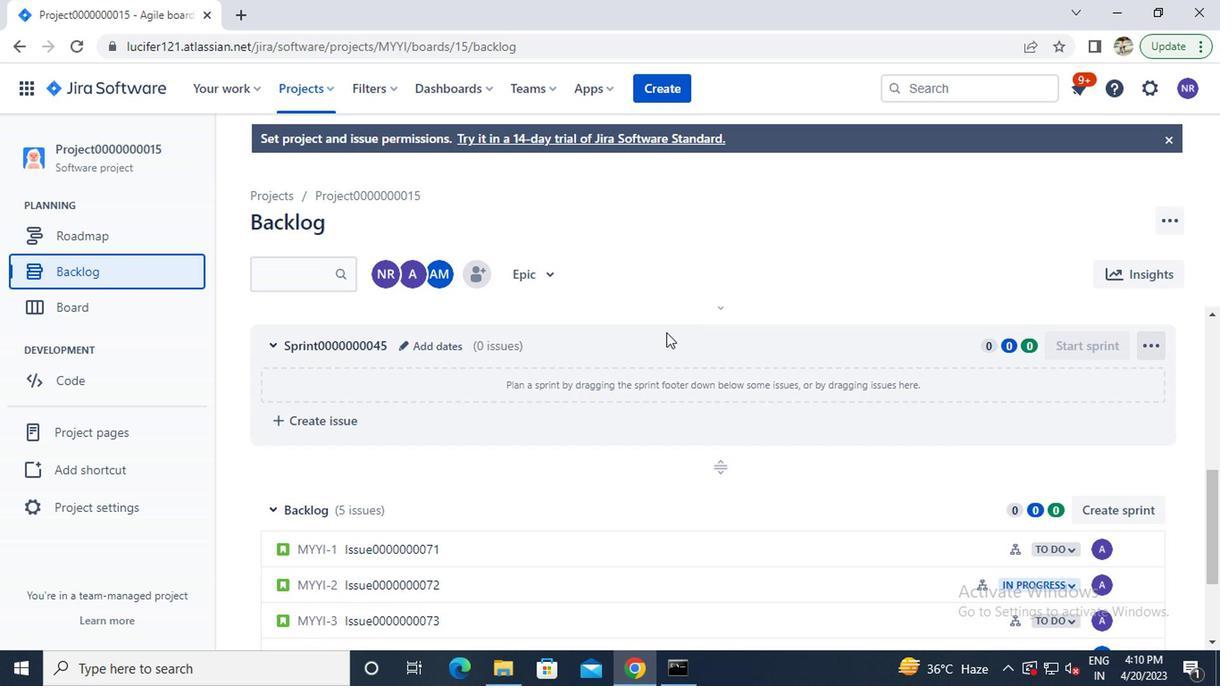 
Action: Mouse moved to (1135, 395)
Screenshot: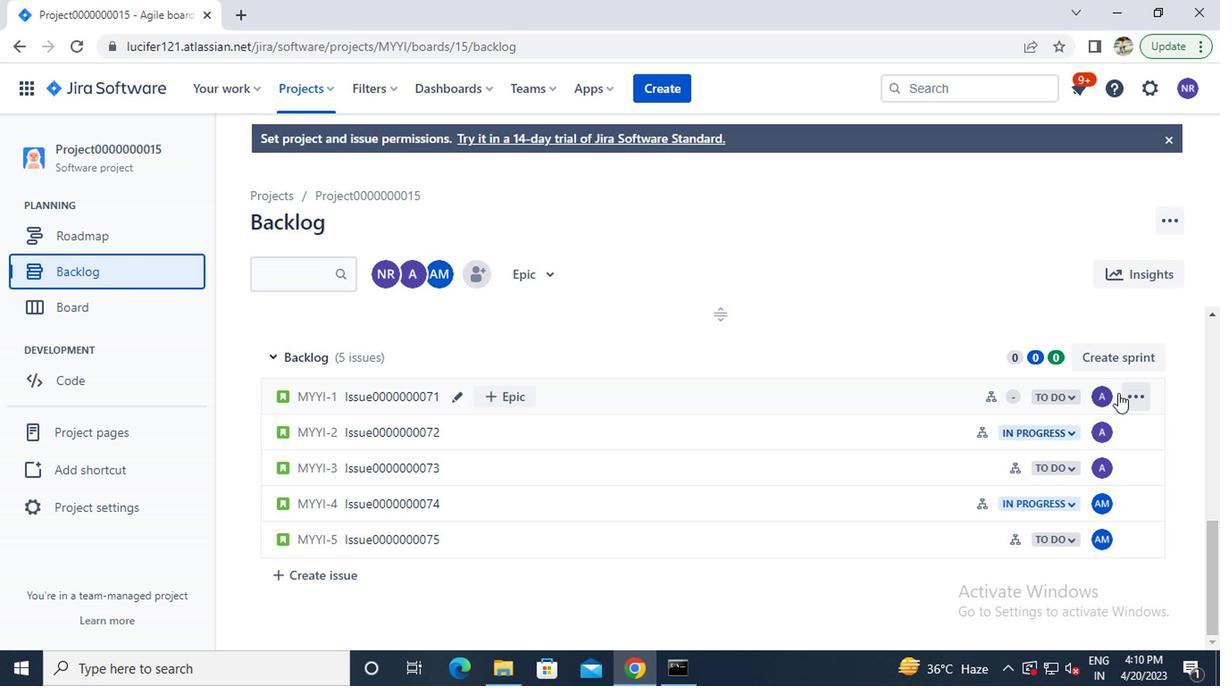 
Action: Mouse pressed left at (1135, 395)
Screenshot: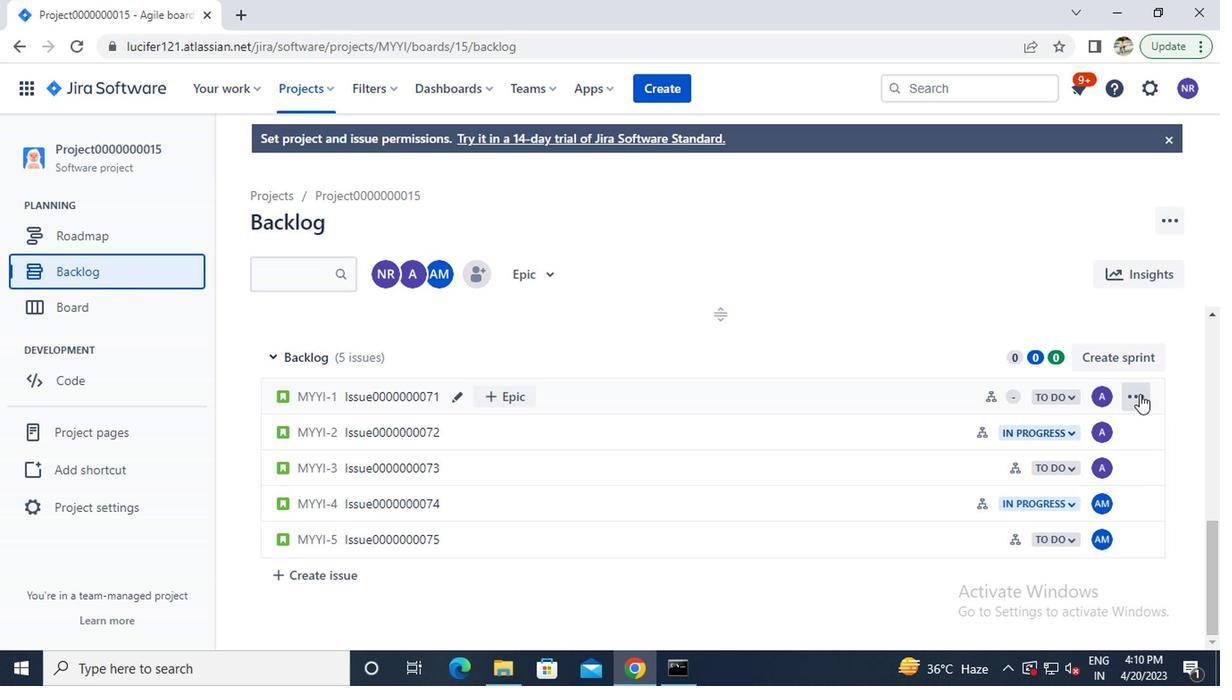 
Action: Mouse moved to (1068, 338)
Screenshot: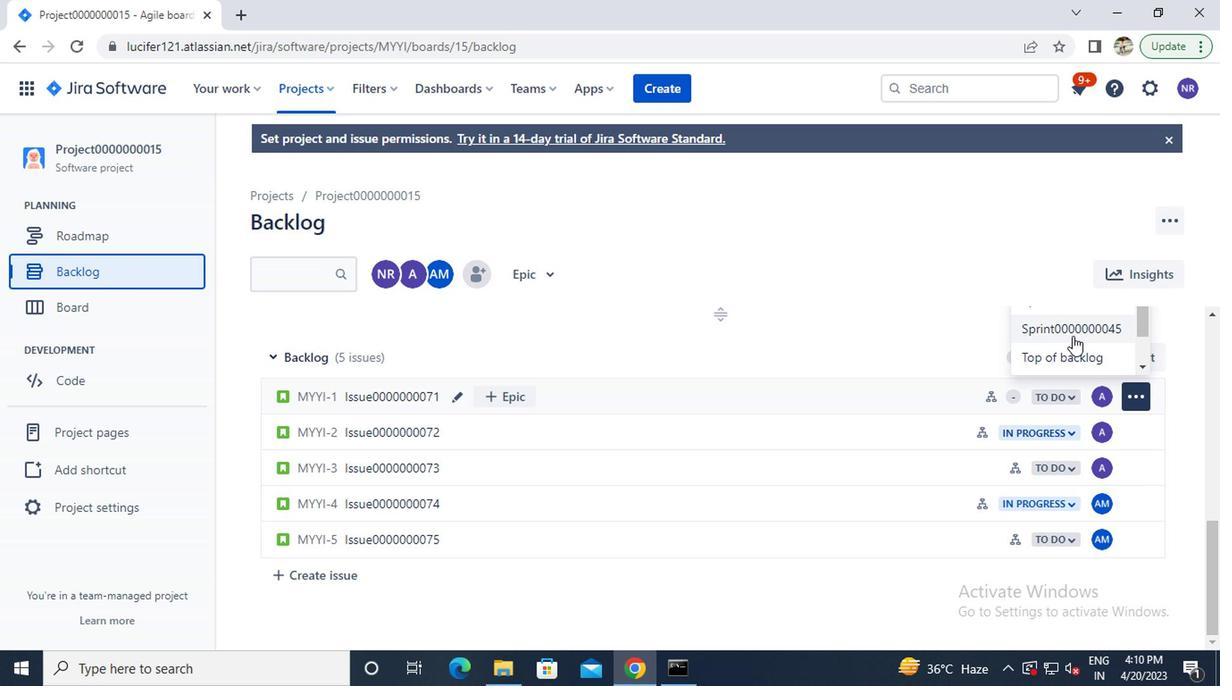 
Action: Mouse scrolled (1068, 338) with delta (0, 0)
Screenshot: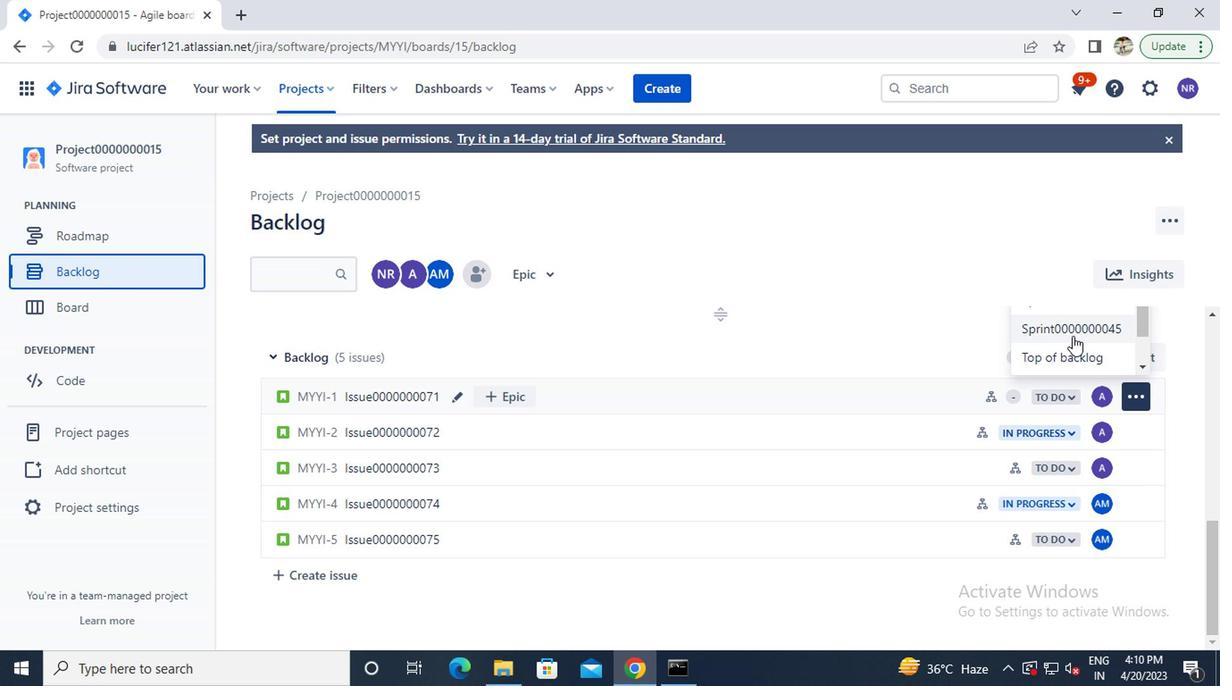 
Action: Mouse moved to (1075, 358)
Screenshot: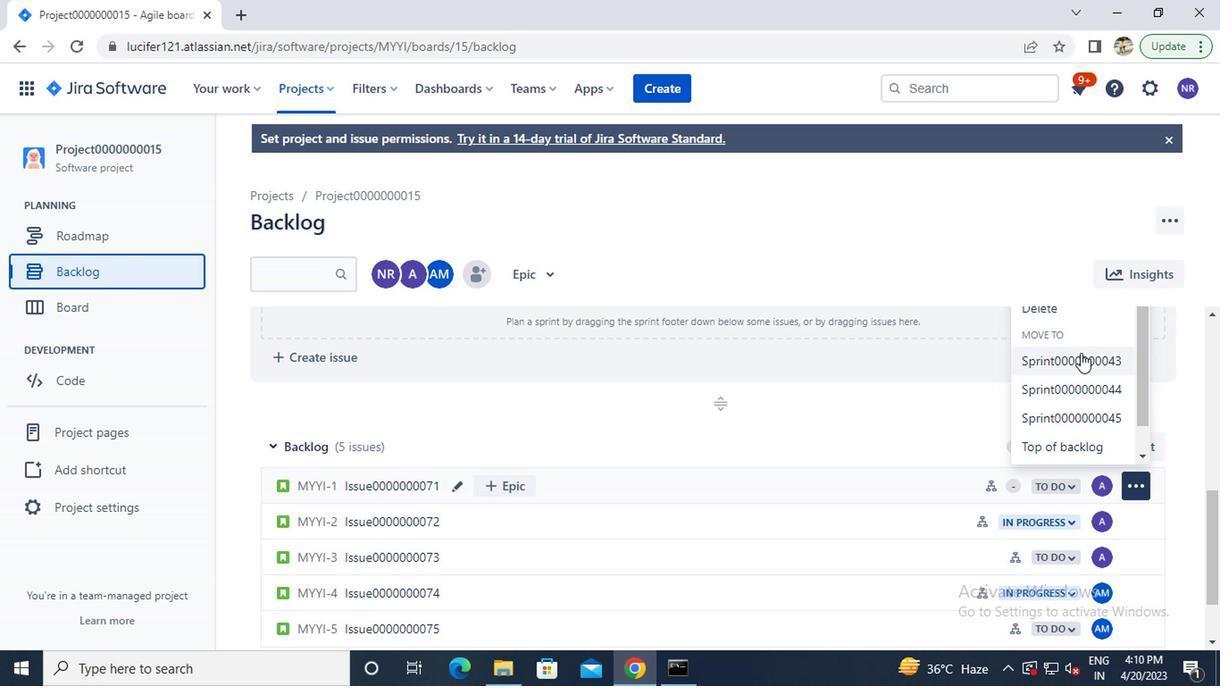 
Action: Mouse pressed left at (1075, 358)
Screenshot: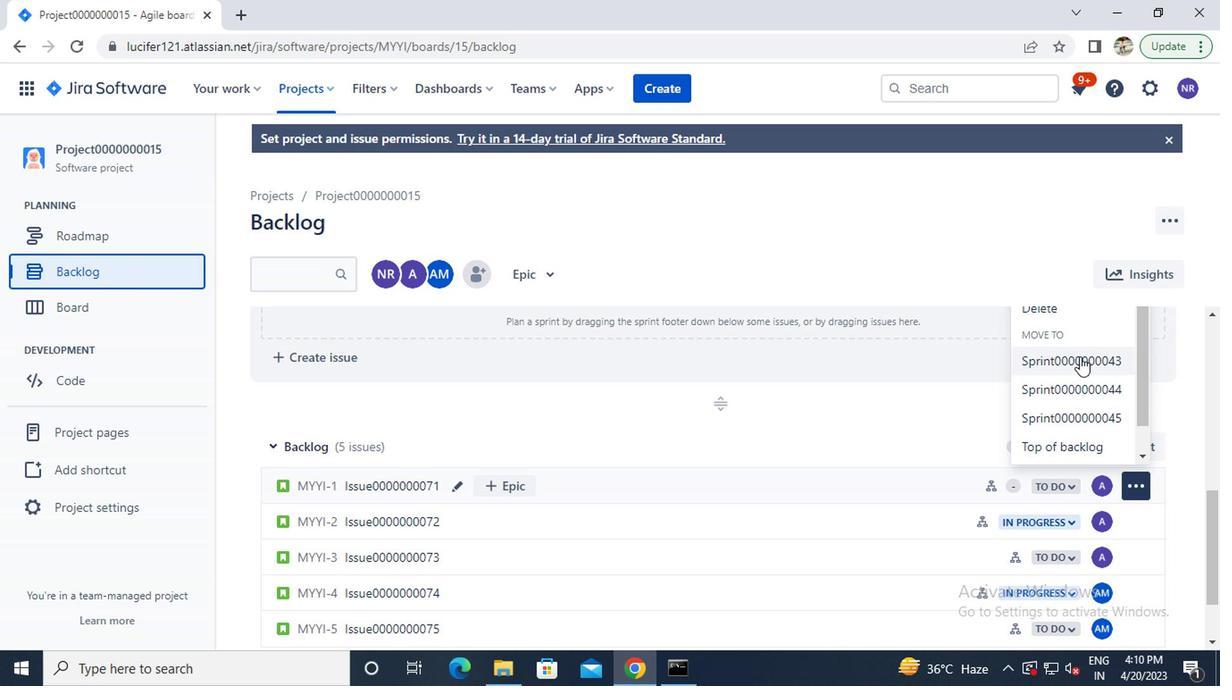 
Action: Mouse moved to (1131, 495)
Screenshot: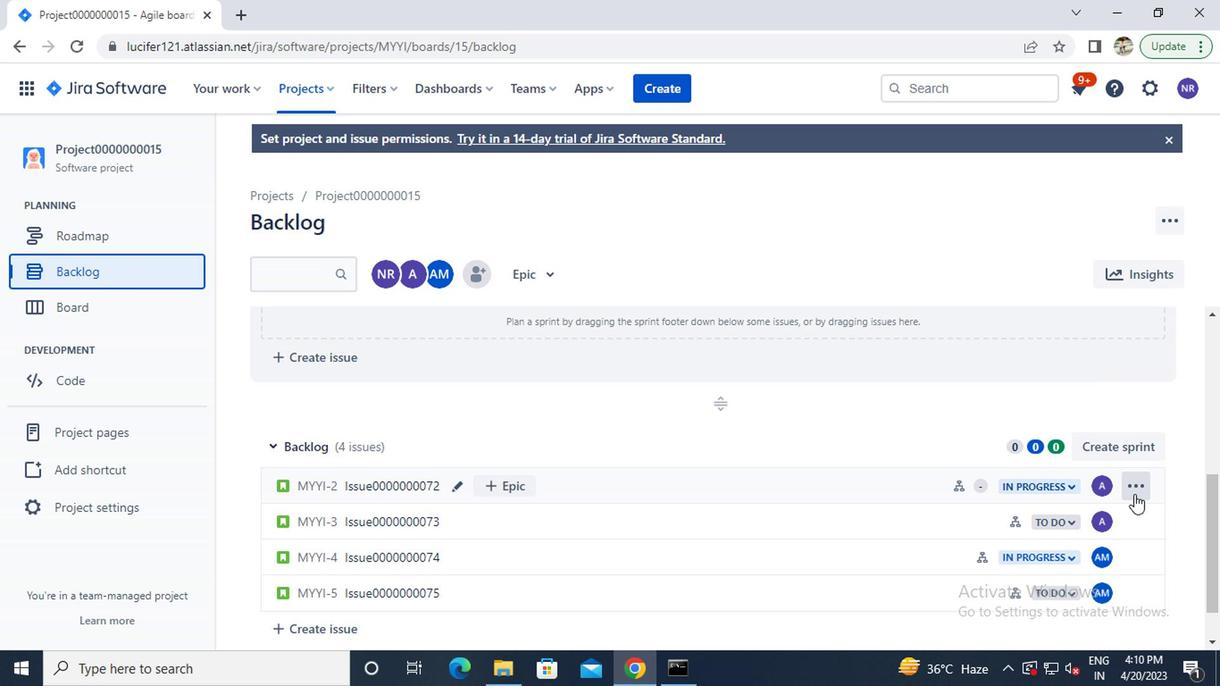 
Action: Mouse pressed left at (1131, 495)
Screenshot: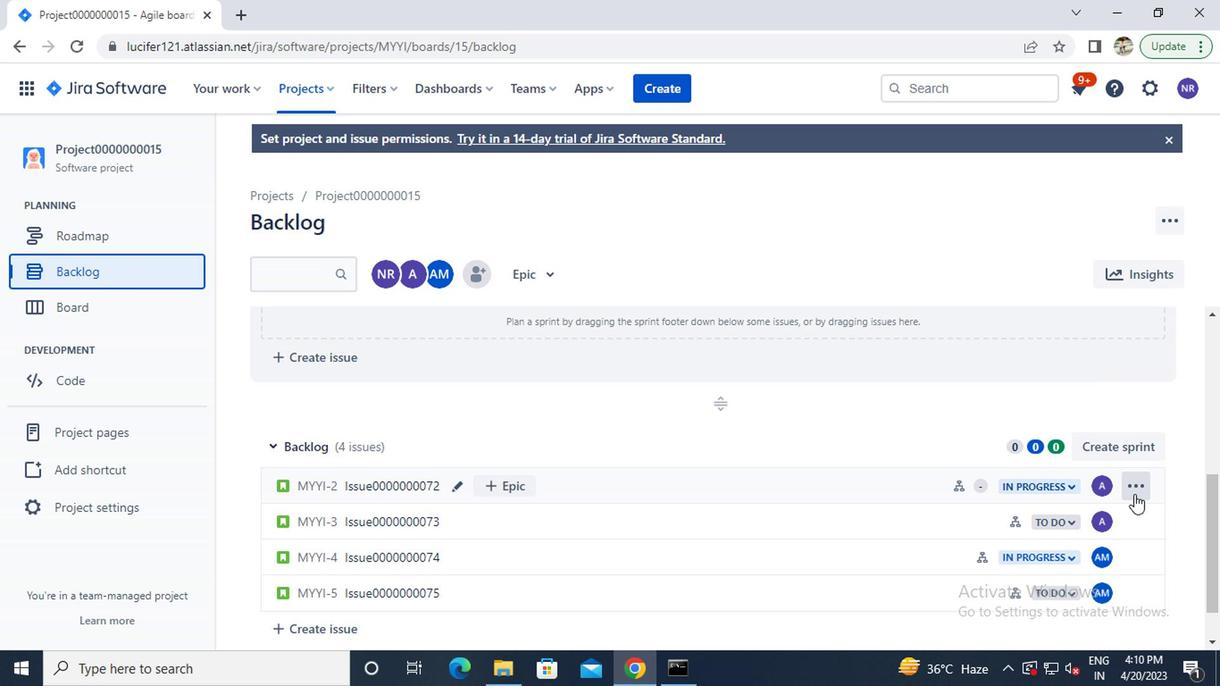 
Action: Mouse moved to (1078, 362)
Screenshot: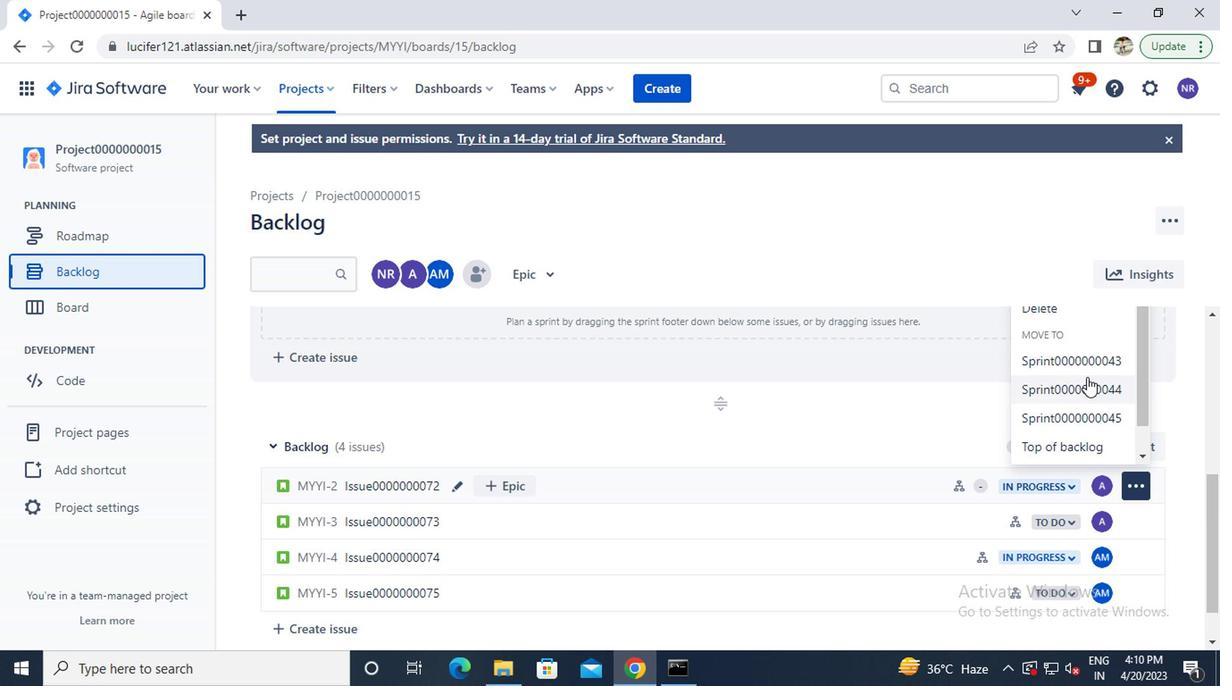 
Action: Mouse pressed left at (1078, 362)
Screenshot: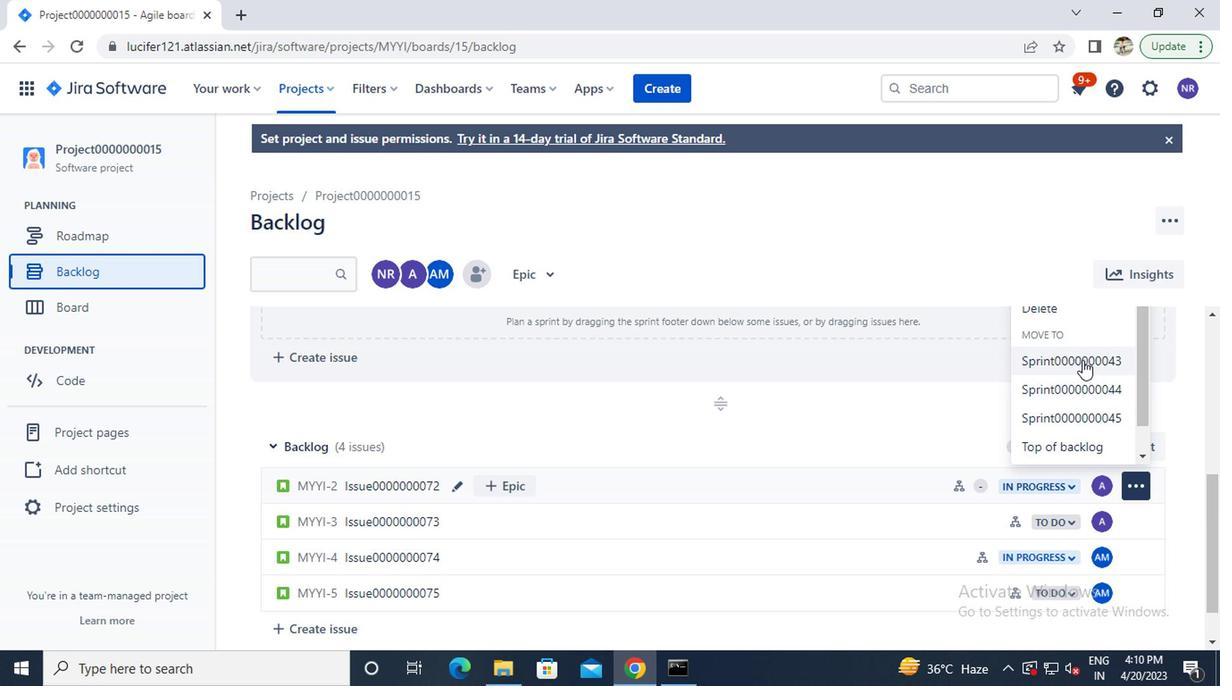
Action: Mouse moved to (1119, 482)
Screenshot: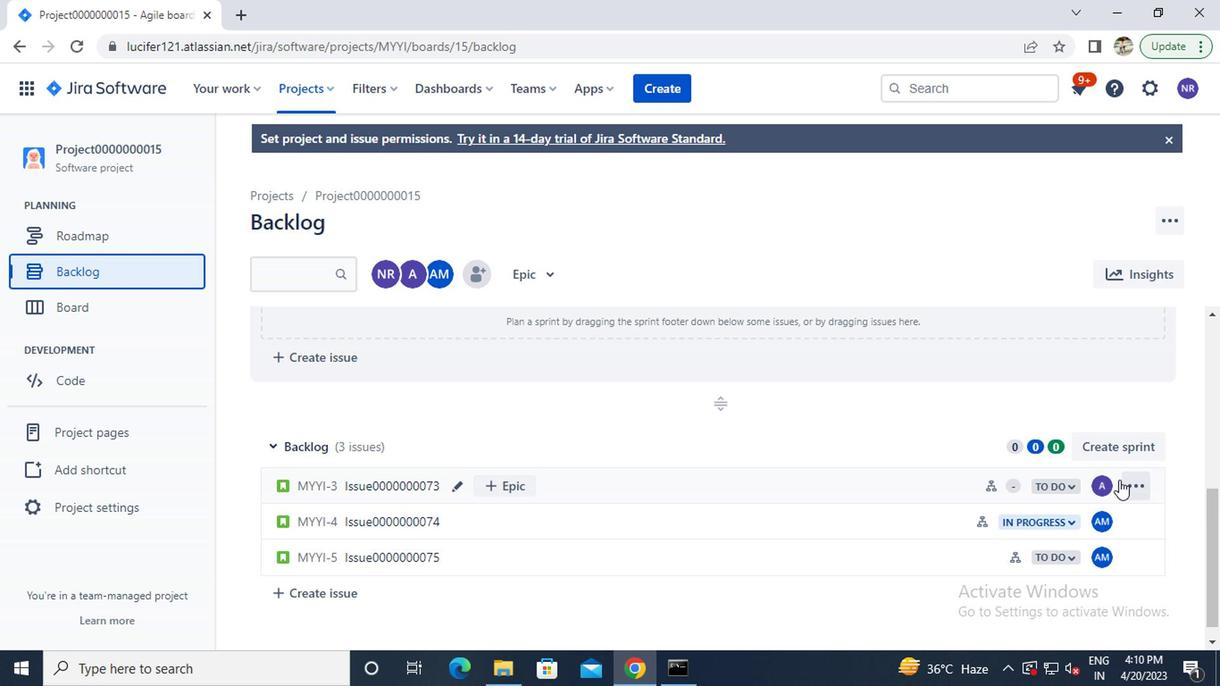 
Action: Mouse pressed left at (1119, 482)
Screenshot: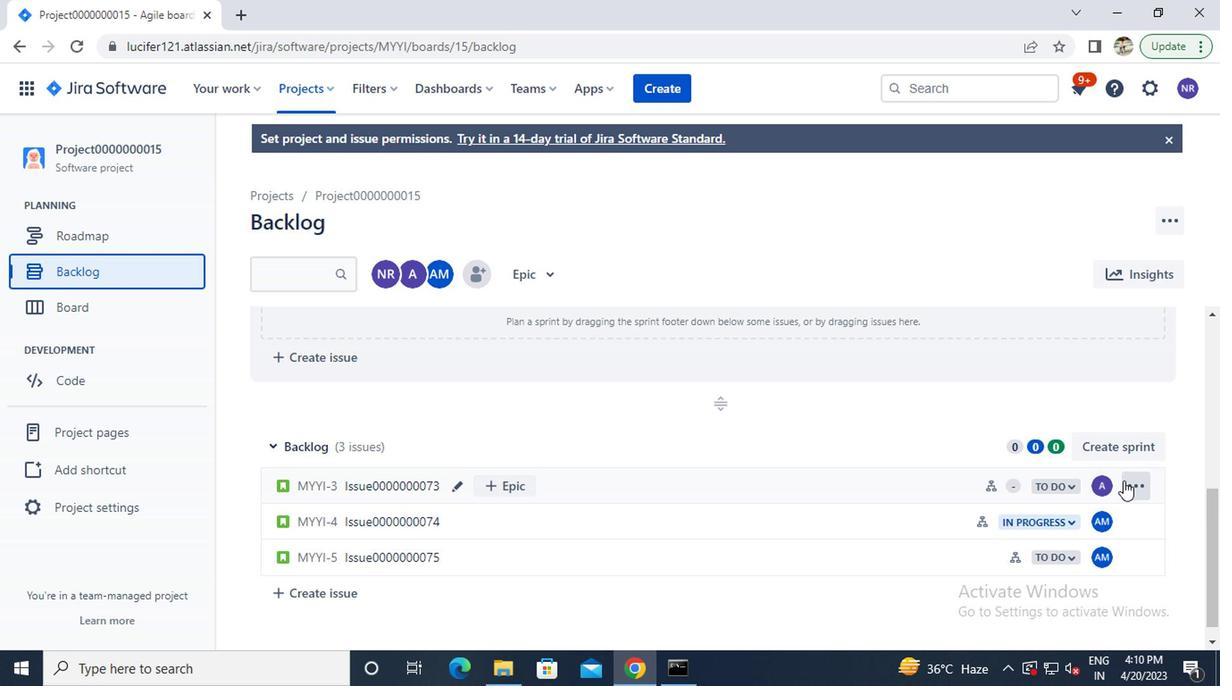 
Action: Mouse moved to (1063, 366)
Screenshot: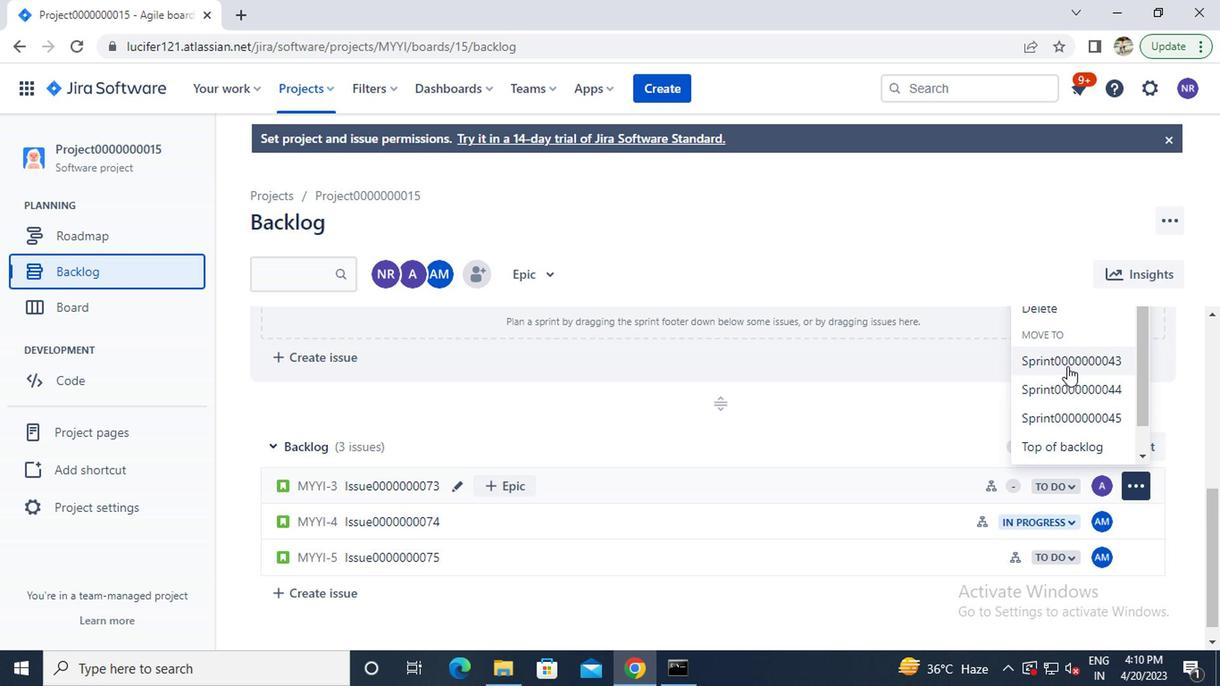 
Action: Mouse pressed left at (1063, 366)
Screenshot: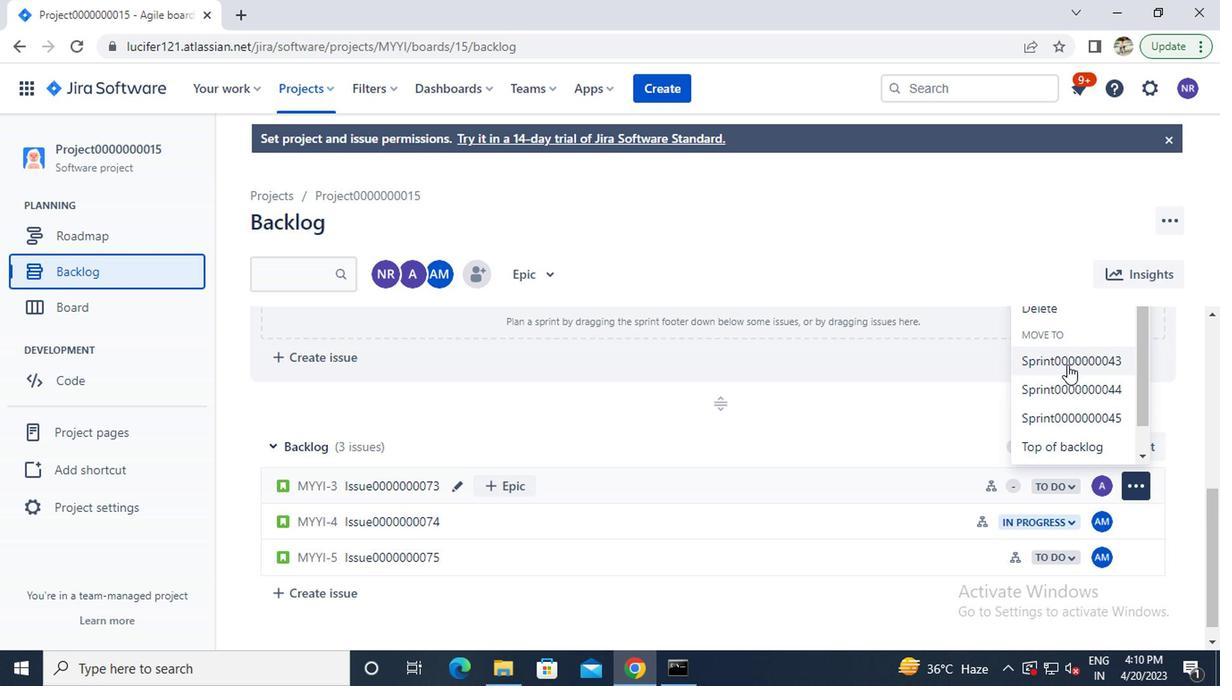 
